 Task: Create a due date automation trigger when advanced on, on the wednesday of the week a card is due add fields without custom field "Resume" unchecked at 11:00 AM.
Action: Mouse moved to (1171, 363)
Screenshot: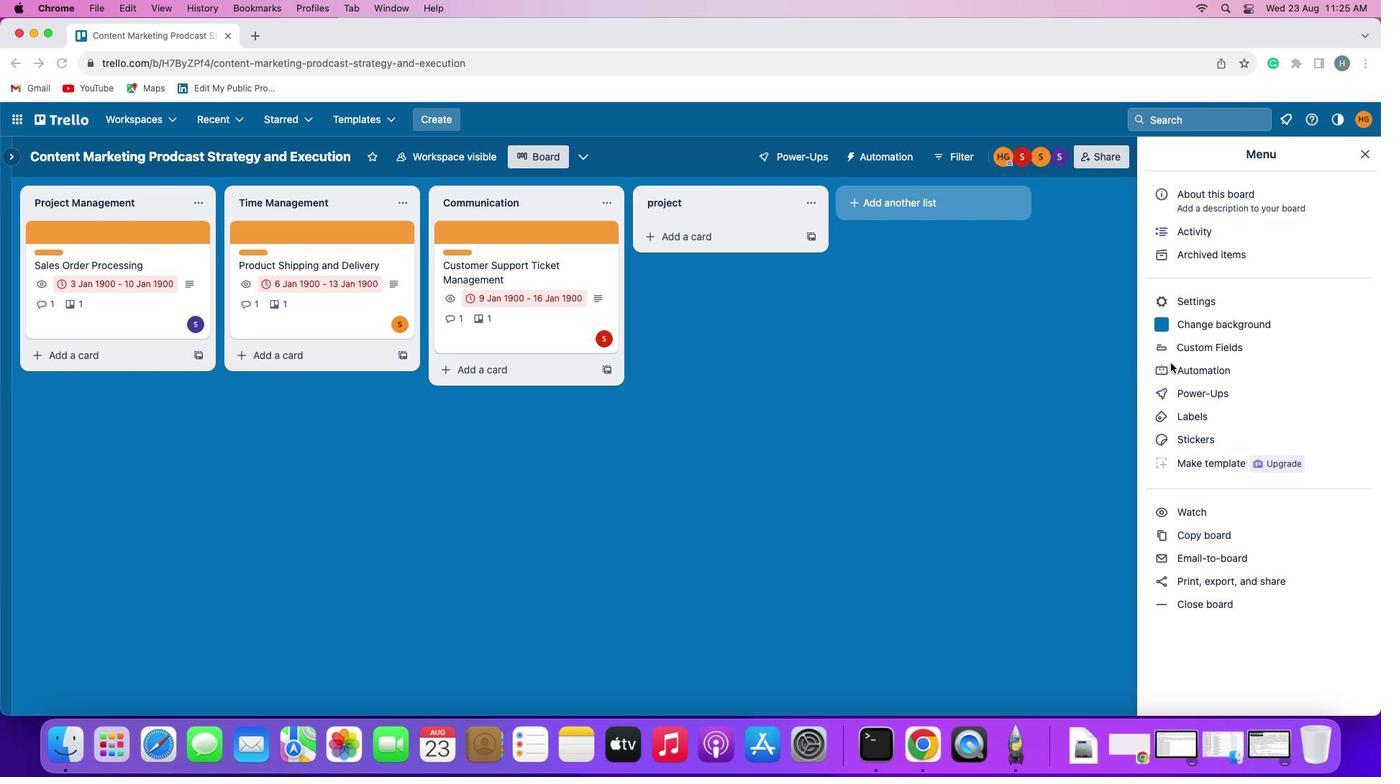 
Action: Mouse pressed left at (1171, 363)
Screenshot: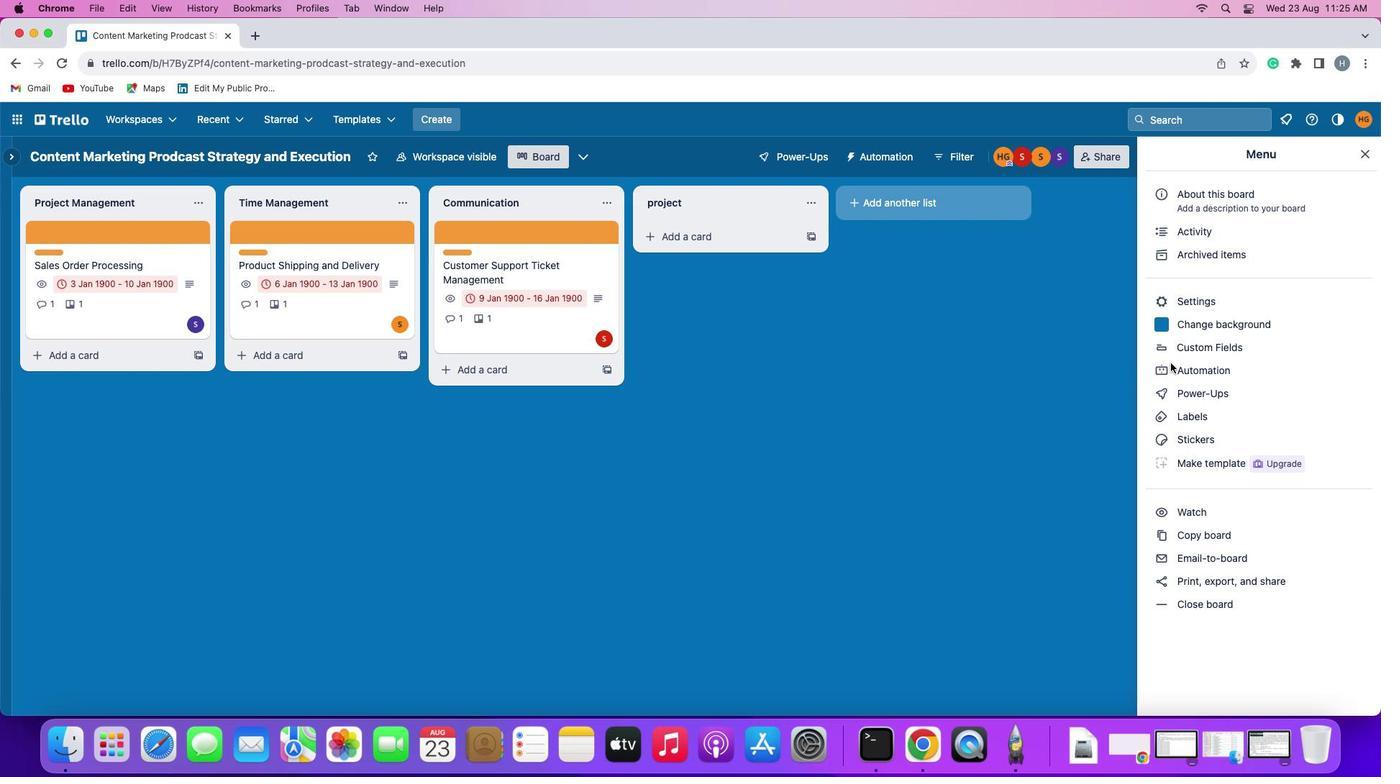 
Action: Mouse pressed left at (1171, 363)
Screenshot: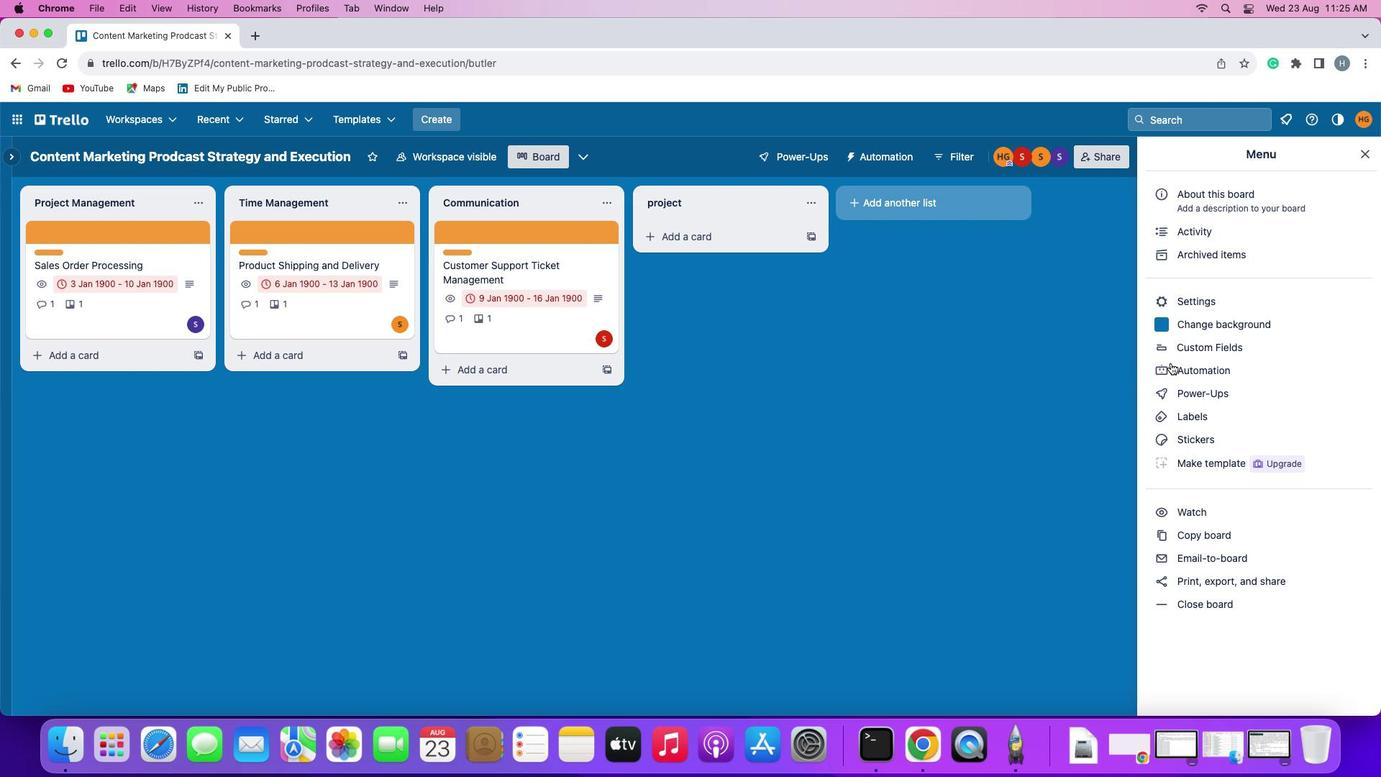 
Action: Mouse moved to (102, 341)
Screenshot: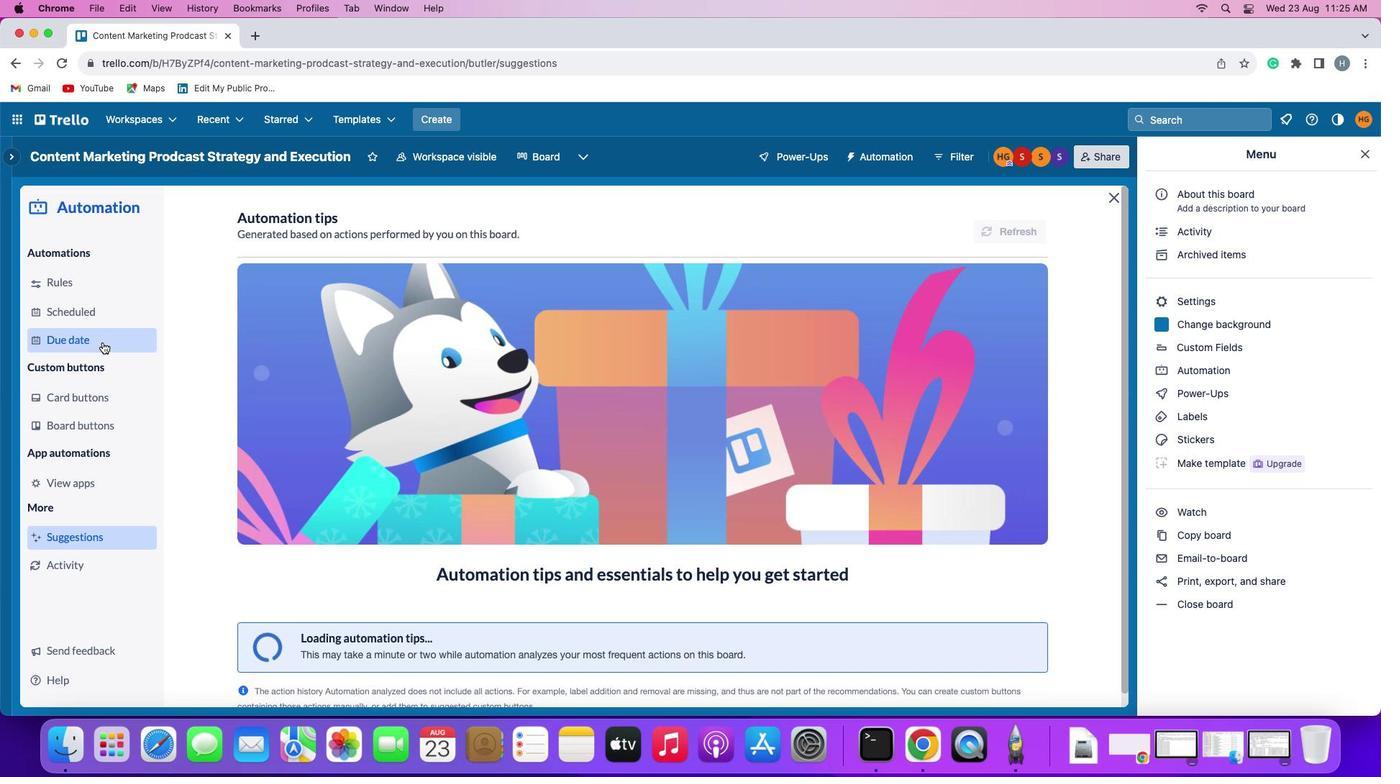 
Action: Mouse pressed left at (102, 341)
Screenshot: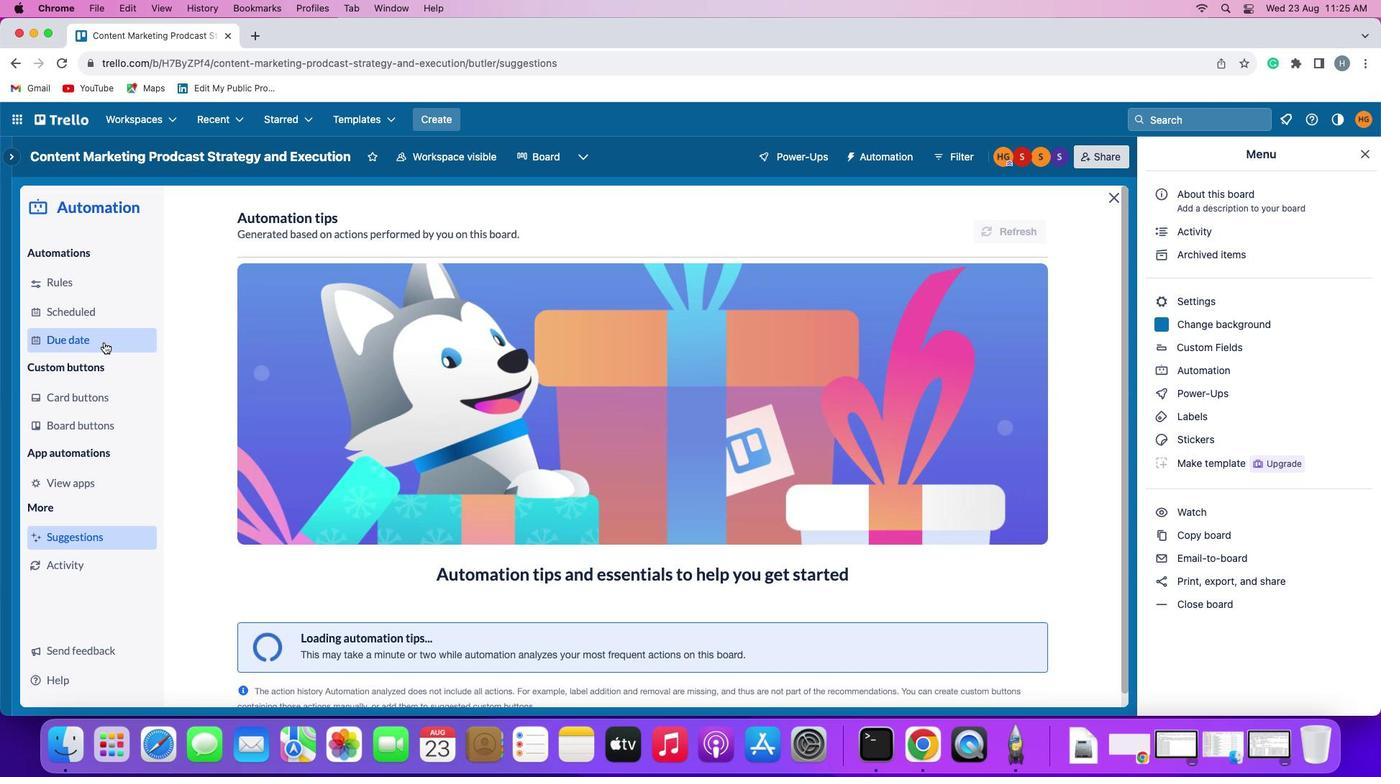 
Action: Mouse moved to (969, 220)
Screenshot: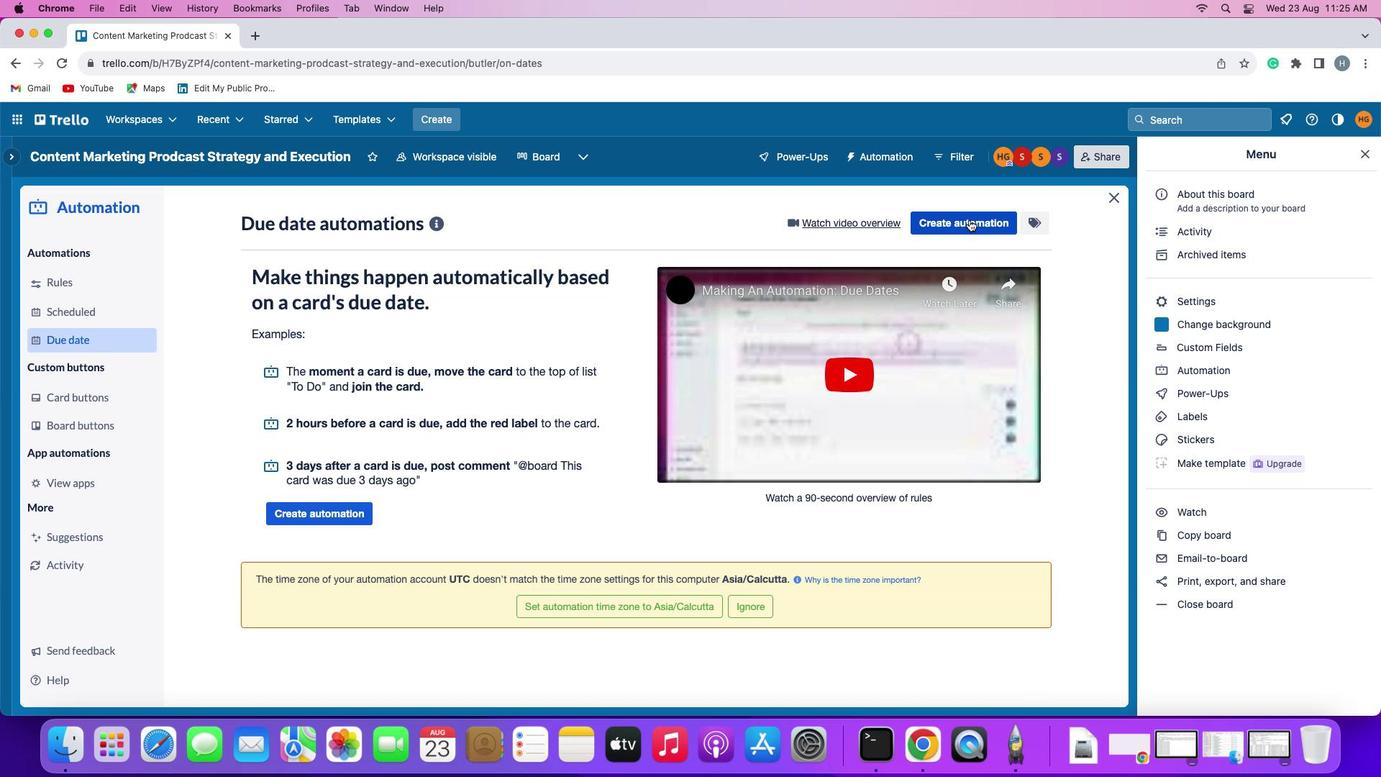 
Action: Mouse pressed left at (969, 220)
Screenshot: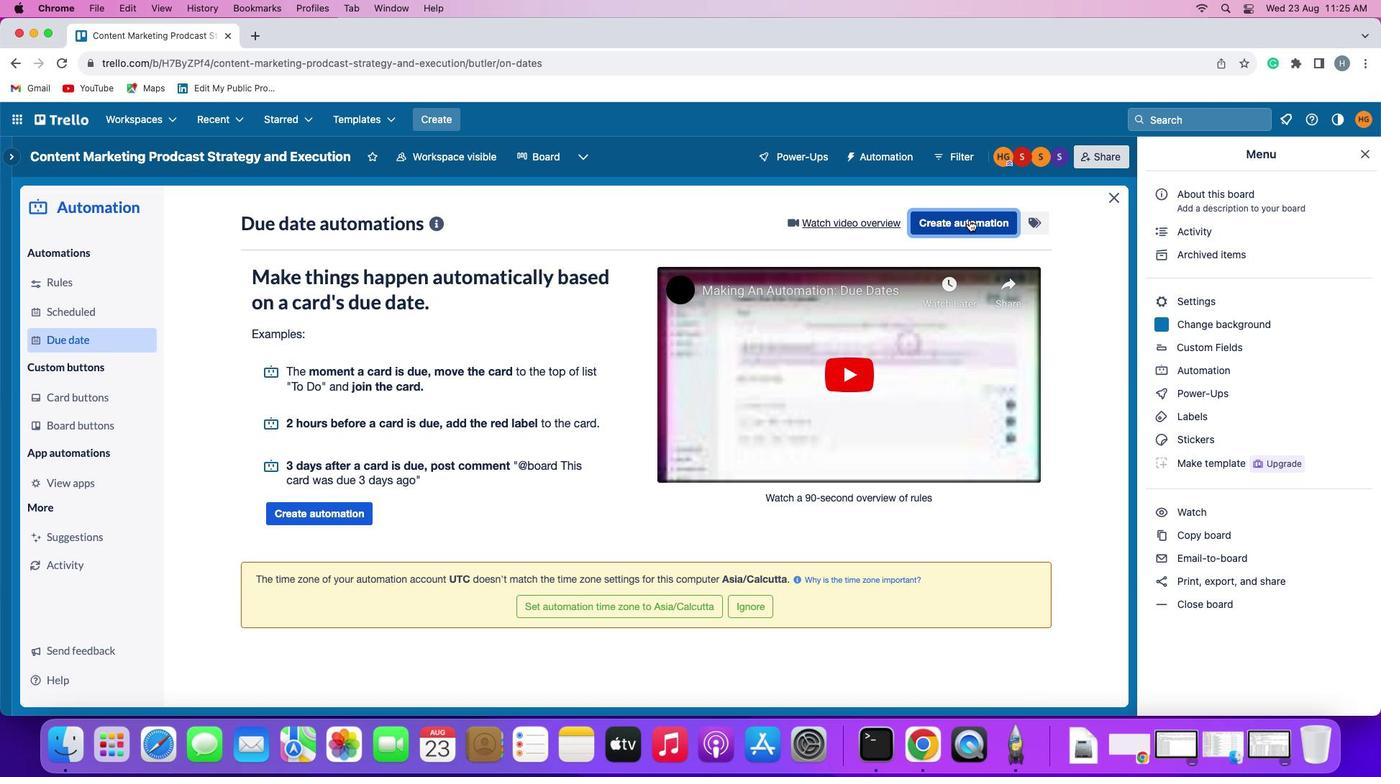 
Action: Mouse moved to (306, 357)
Screenshot: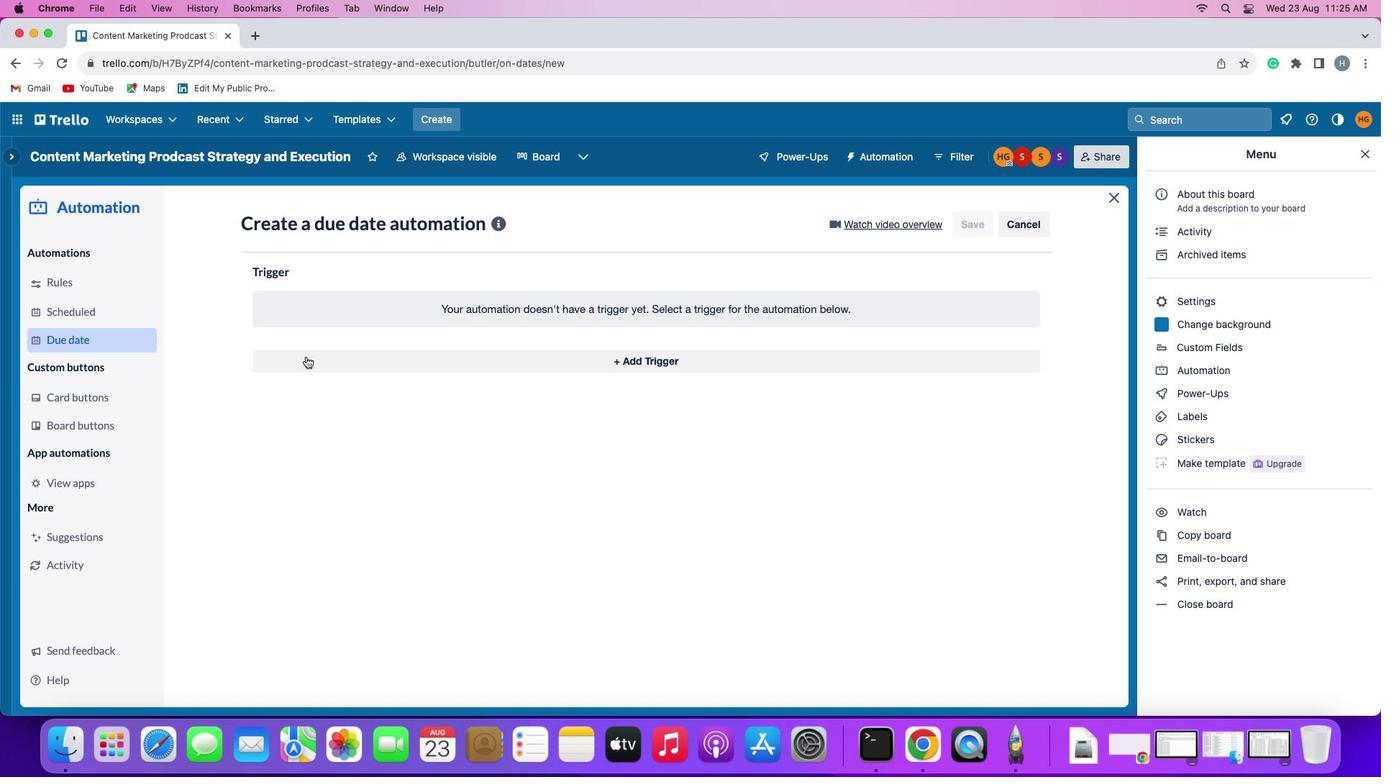 
Action: Mouse pressed left at (306, 357)
Screenshot: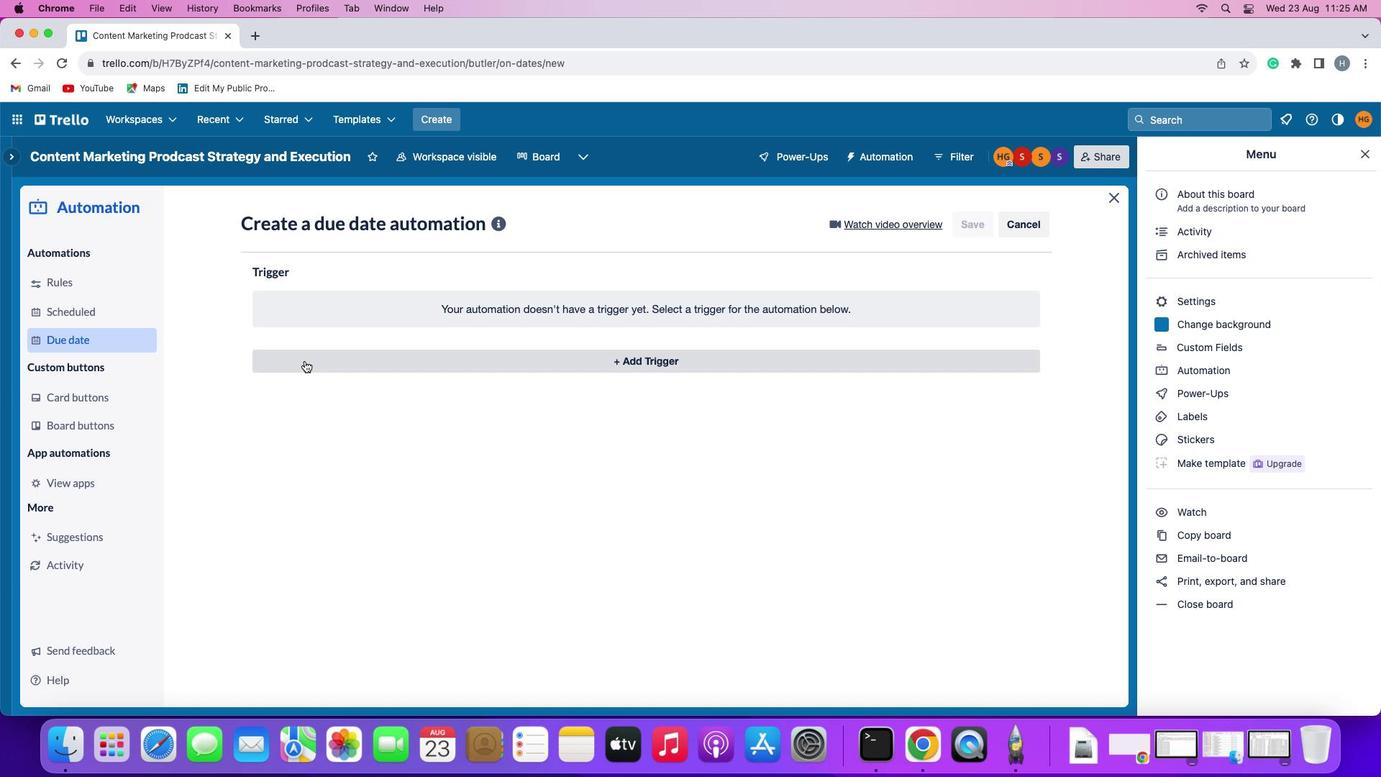 
Action: Mouse moved to (310, 617)
Screenshot: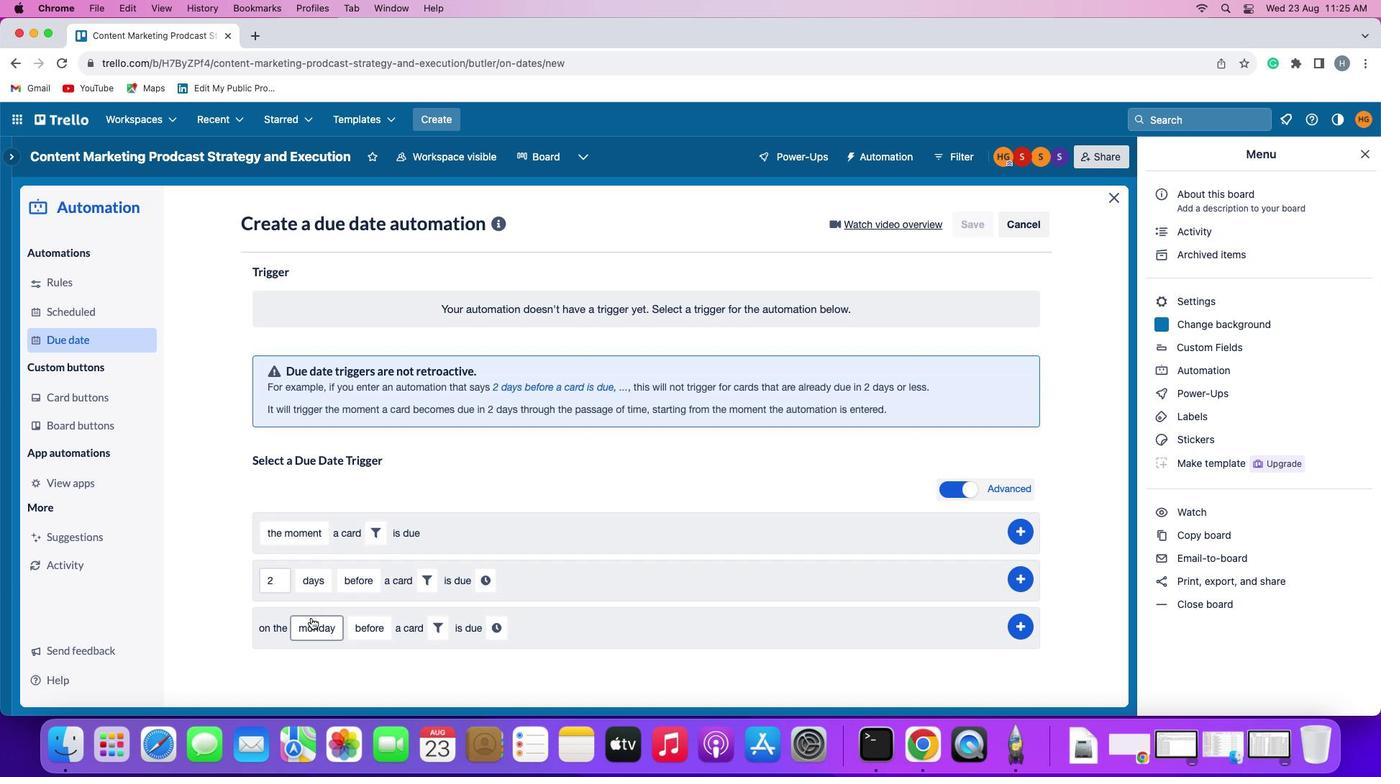
Action: Mouse pressed left at (310, 617)
Screenshot: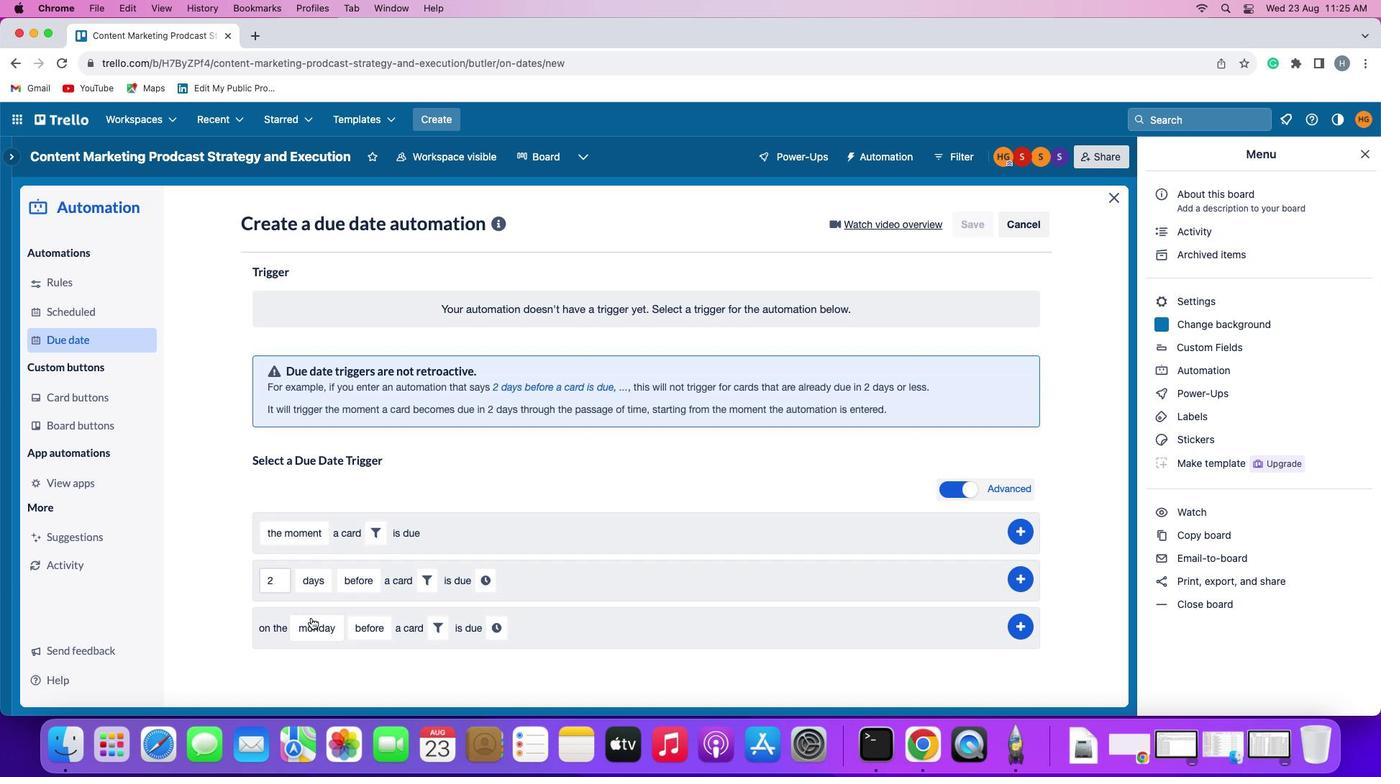 
Action: Mouse moved to (336, 487)
Screenshot: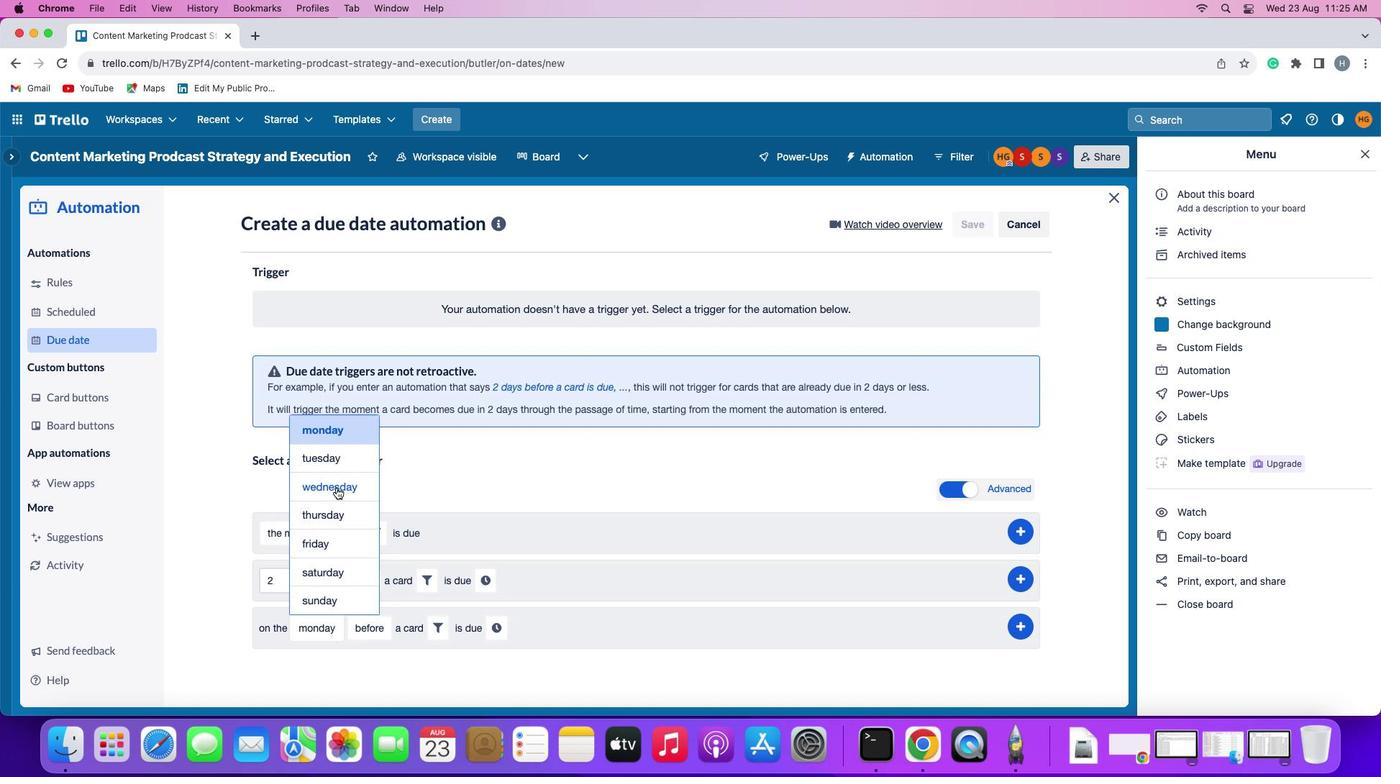 
Action: Mouse pressed left at (336, 487)
Screenshot: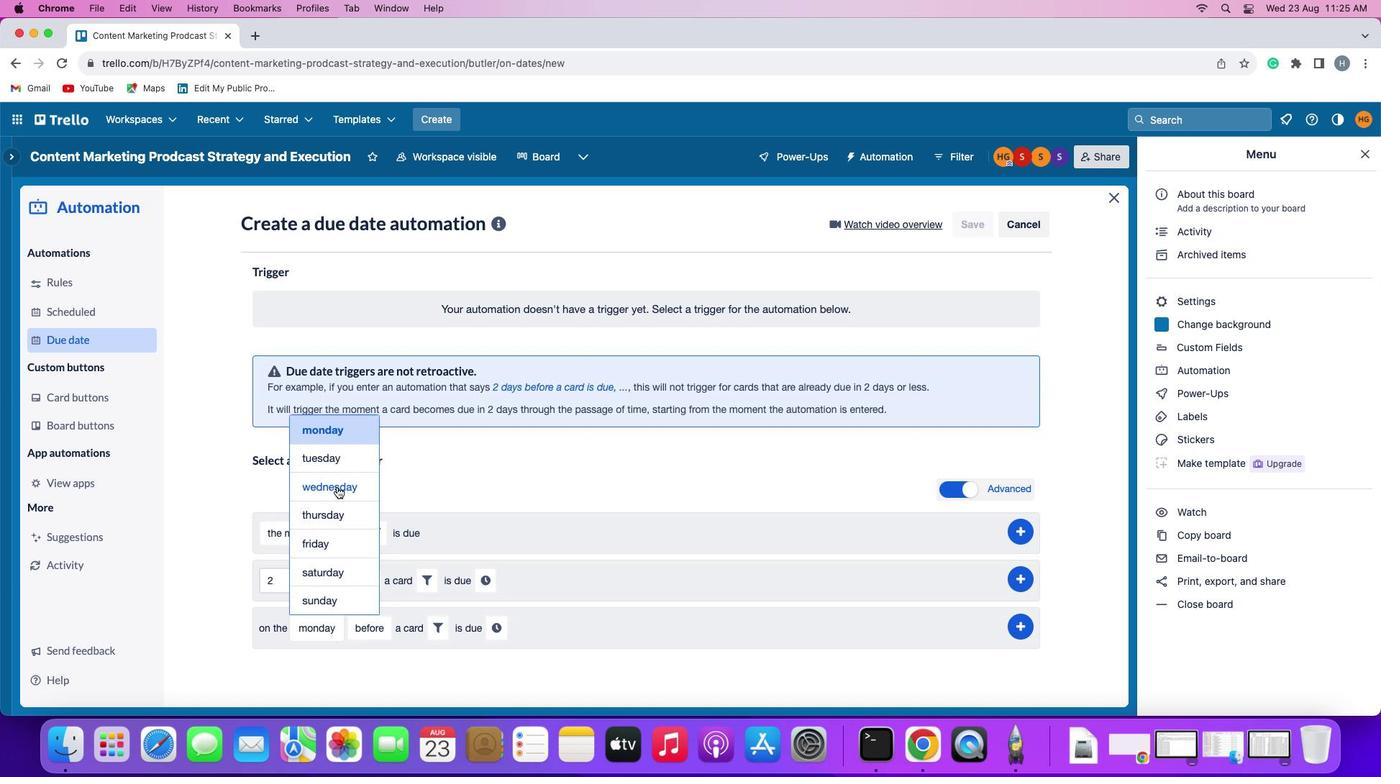 
Action: Mouse moved to (387, 625)
Screenshot: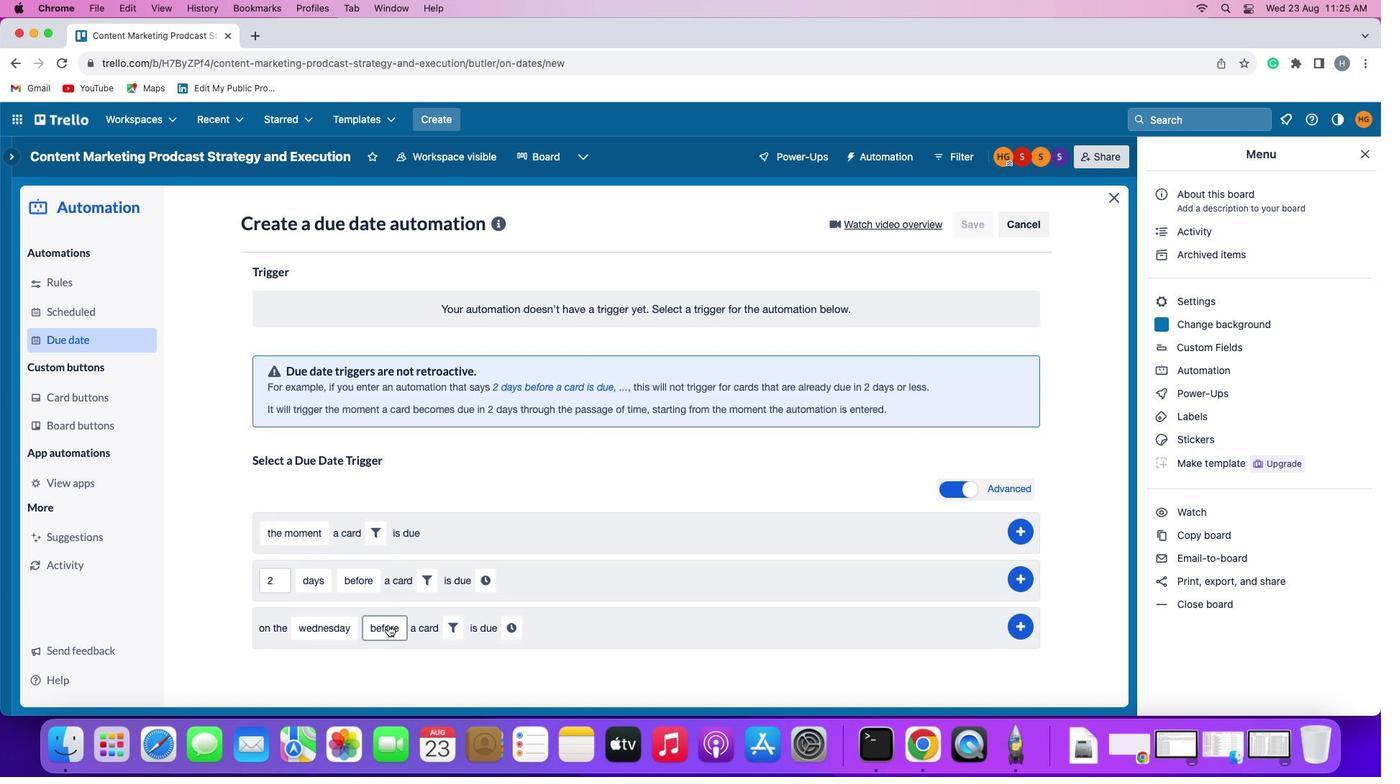 
Action: Mouse pressed left at (387, 625)
Screenshot: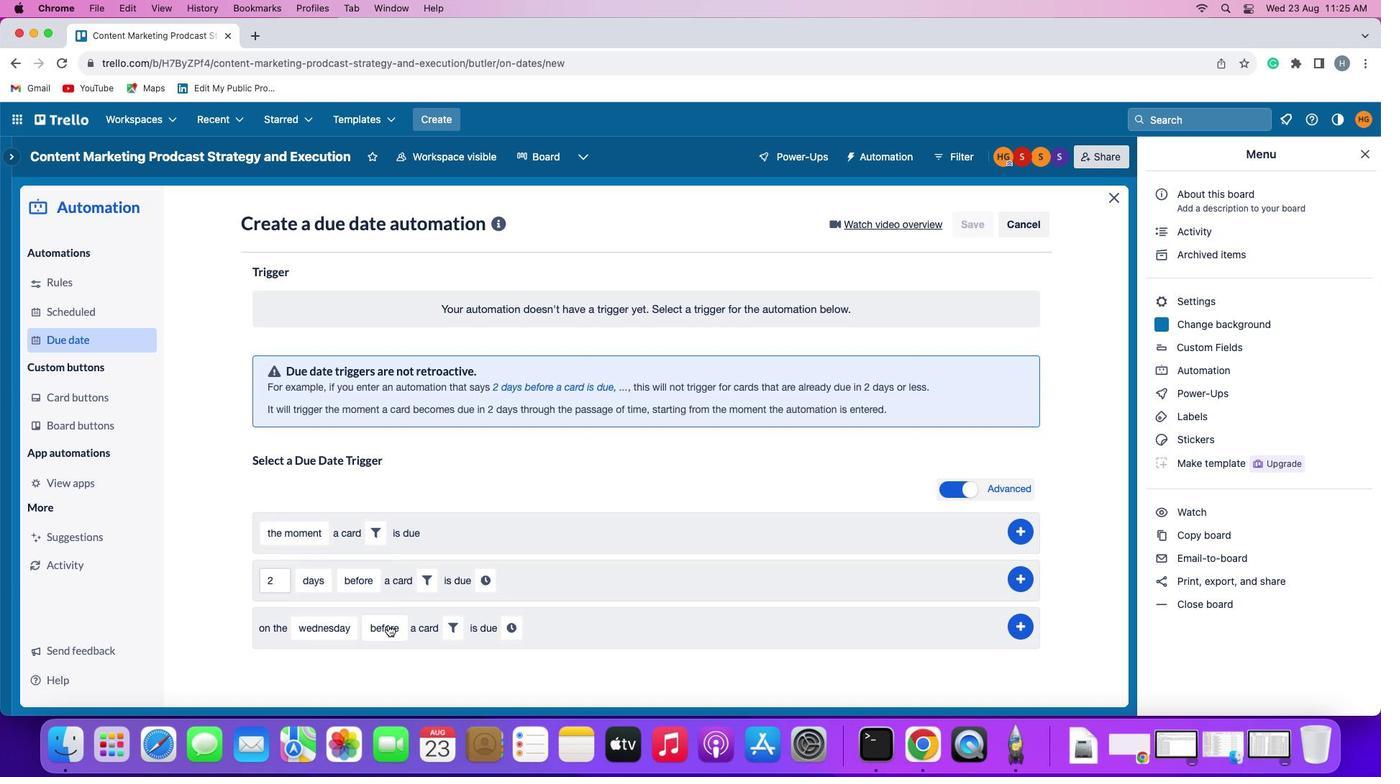 
Action: Mouse moved to (405, 570)
Screenshot: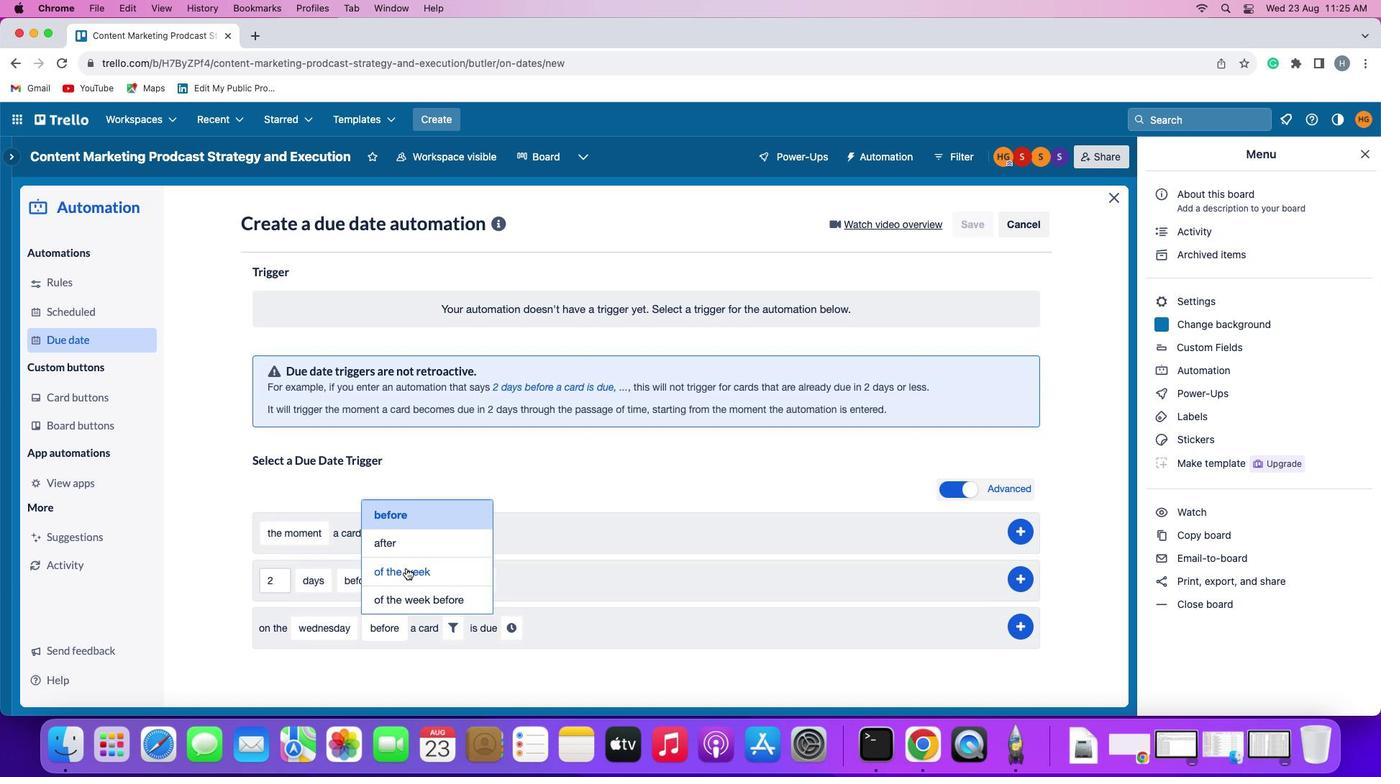 
Action: Mouse pressed left at (405, 570)
Screenshot: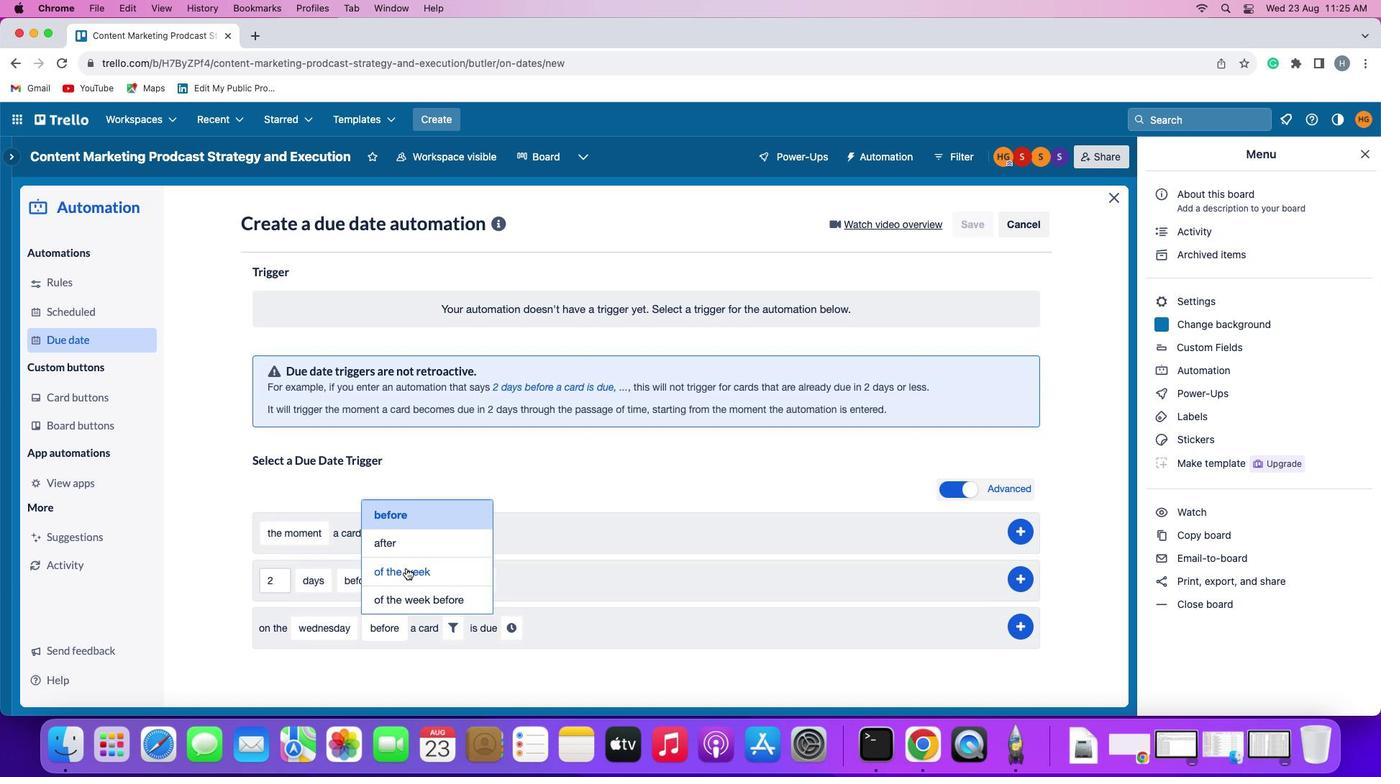 
Action: Mouse moved to (478, 621)
Screenshot: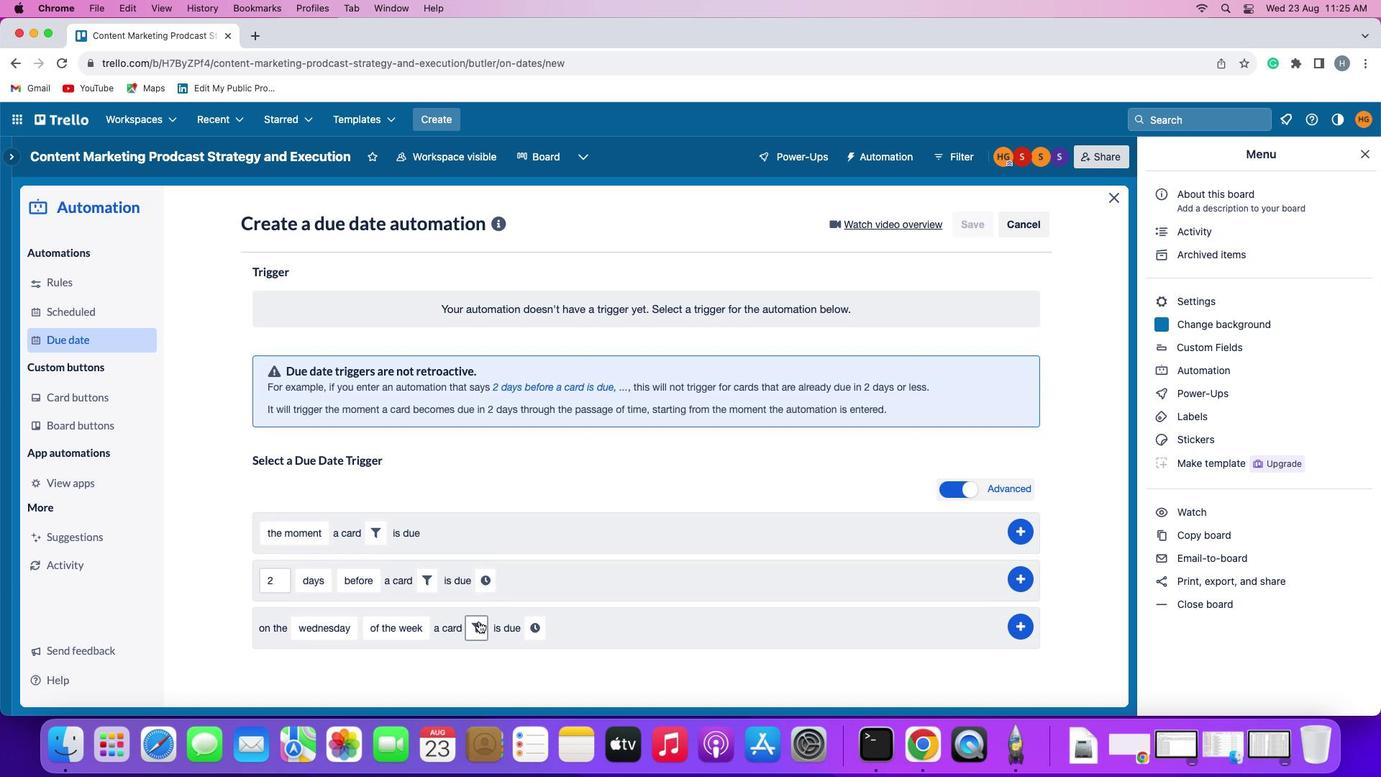 
Action: Mouse pressed left at (478, 621)
Screenshot: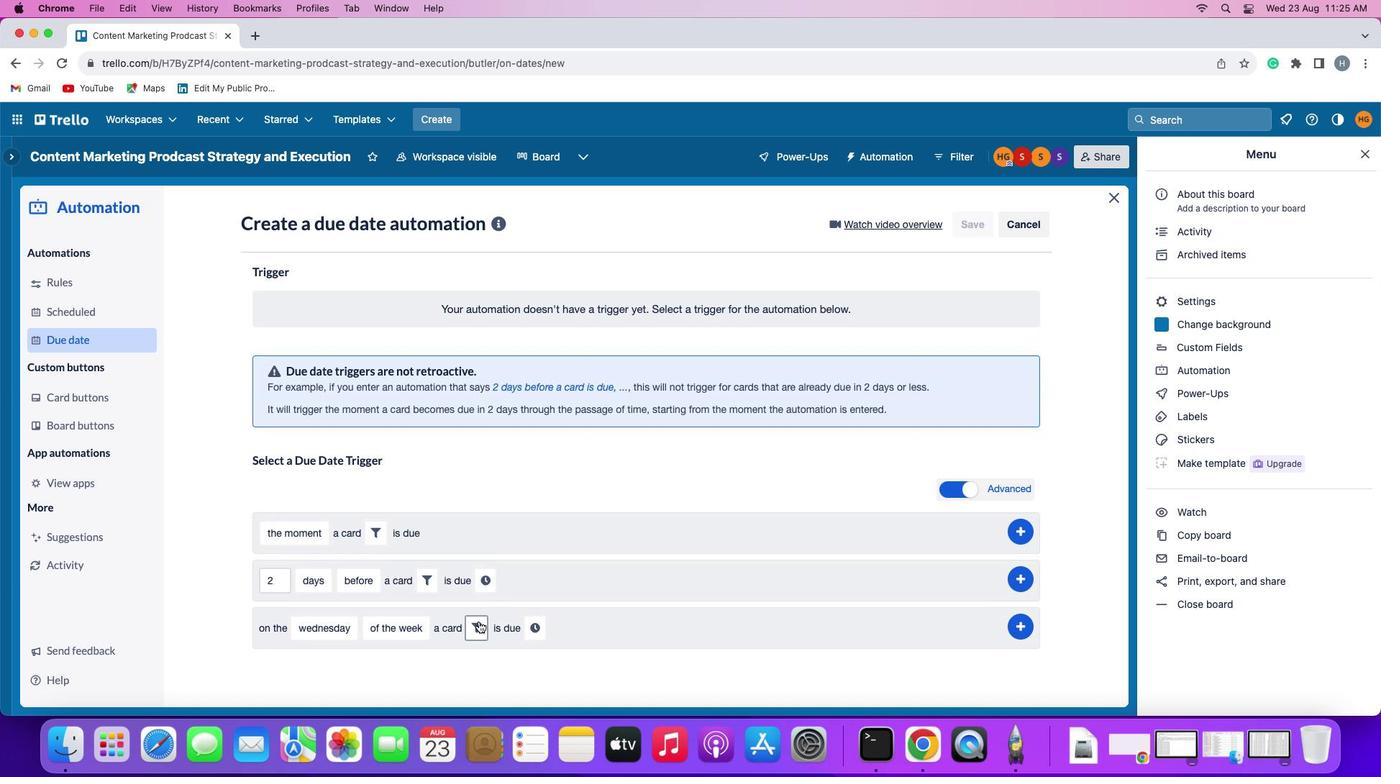 
Action: Mouse moved to (716, 665)
Screenshot: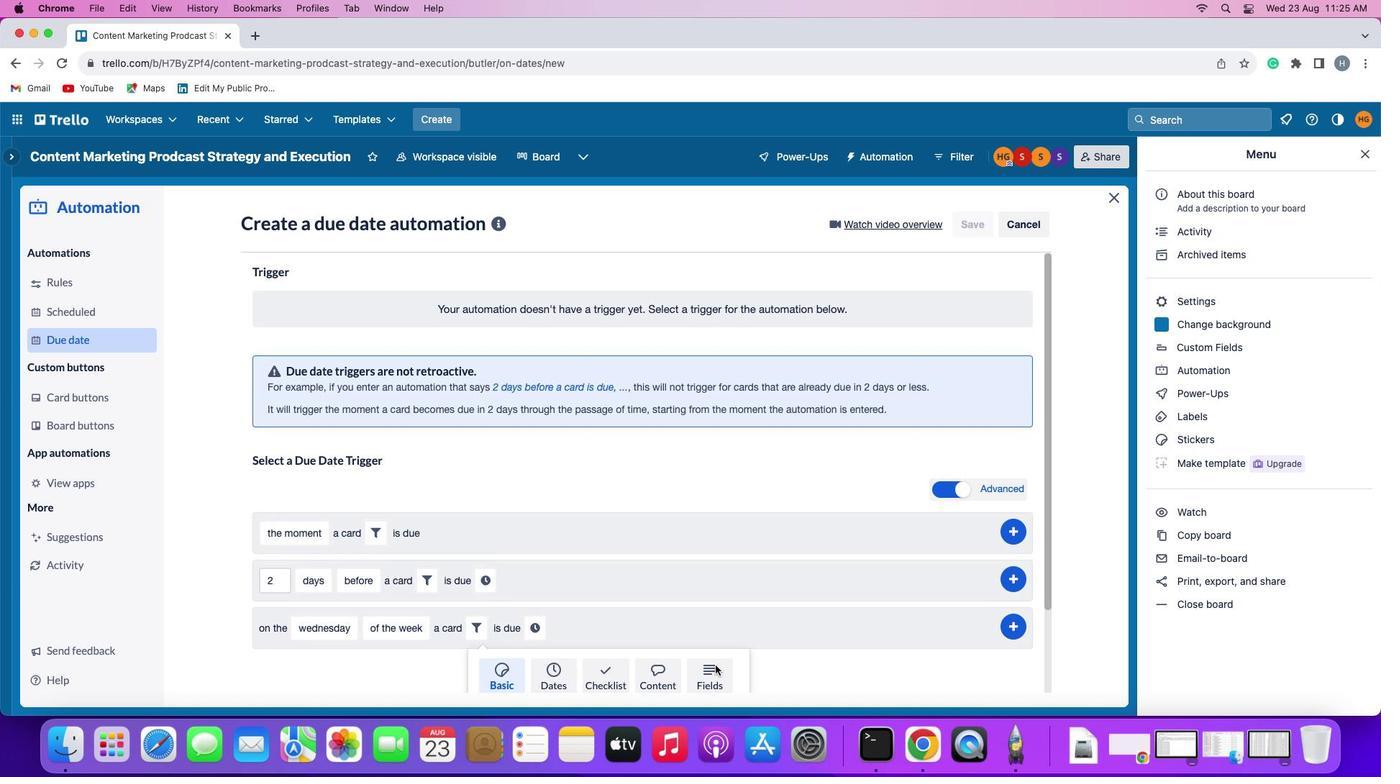 
Action: Mouse pressed left at (716, 665)
Screenshot: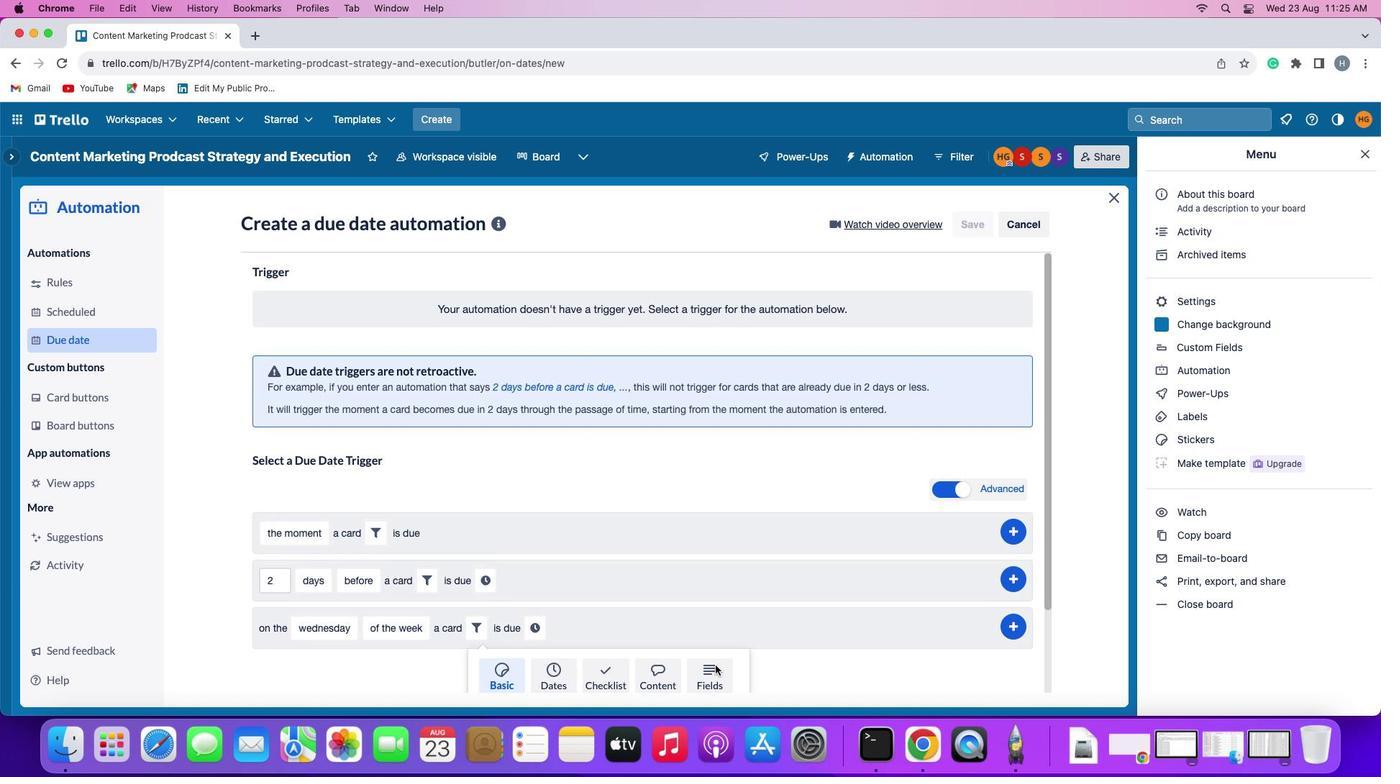 
Action: Mouse moved to (423, 654)
Screenshot: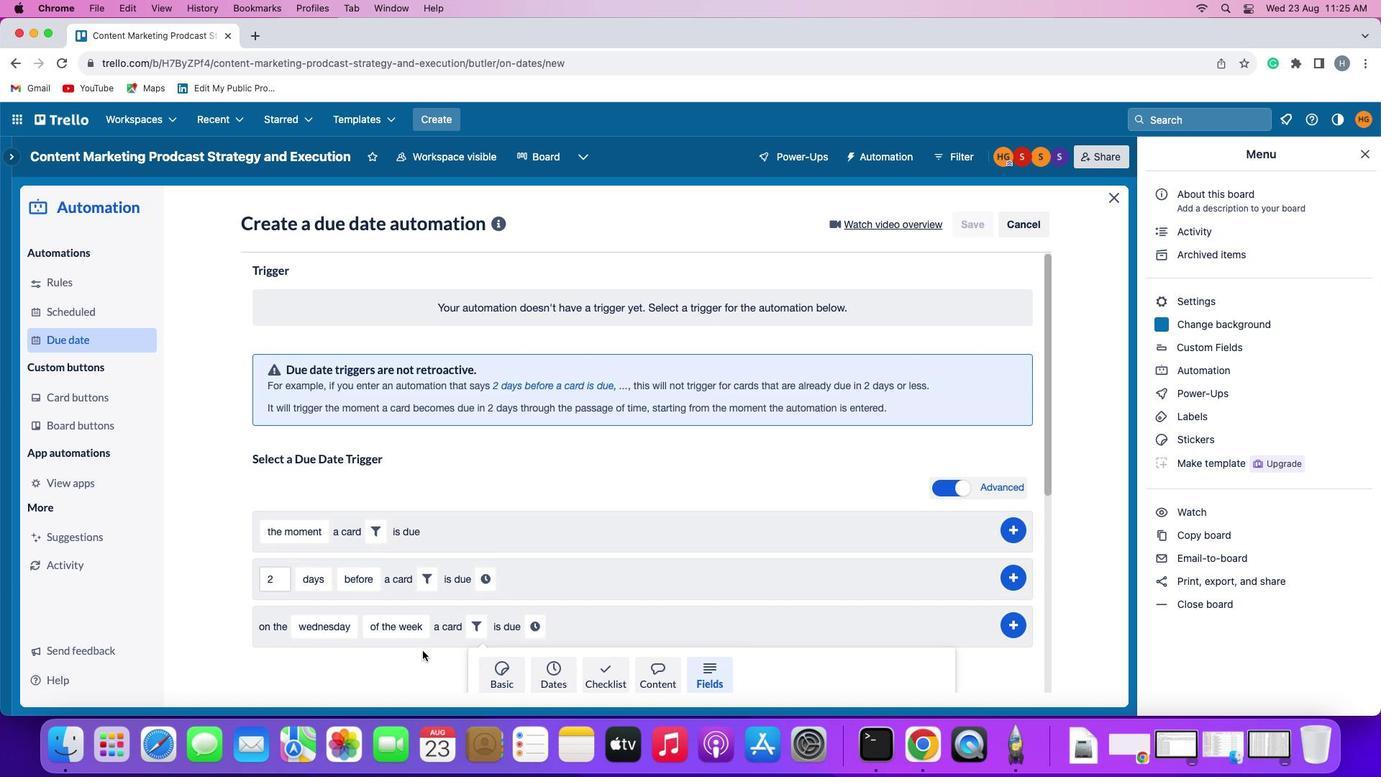 
Action: Mouse scrolled (423, 654) with delta (0, 0)
Screenshot: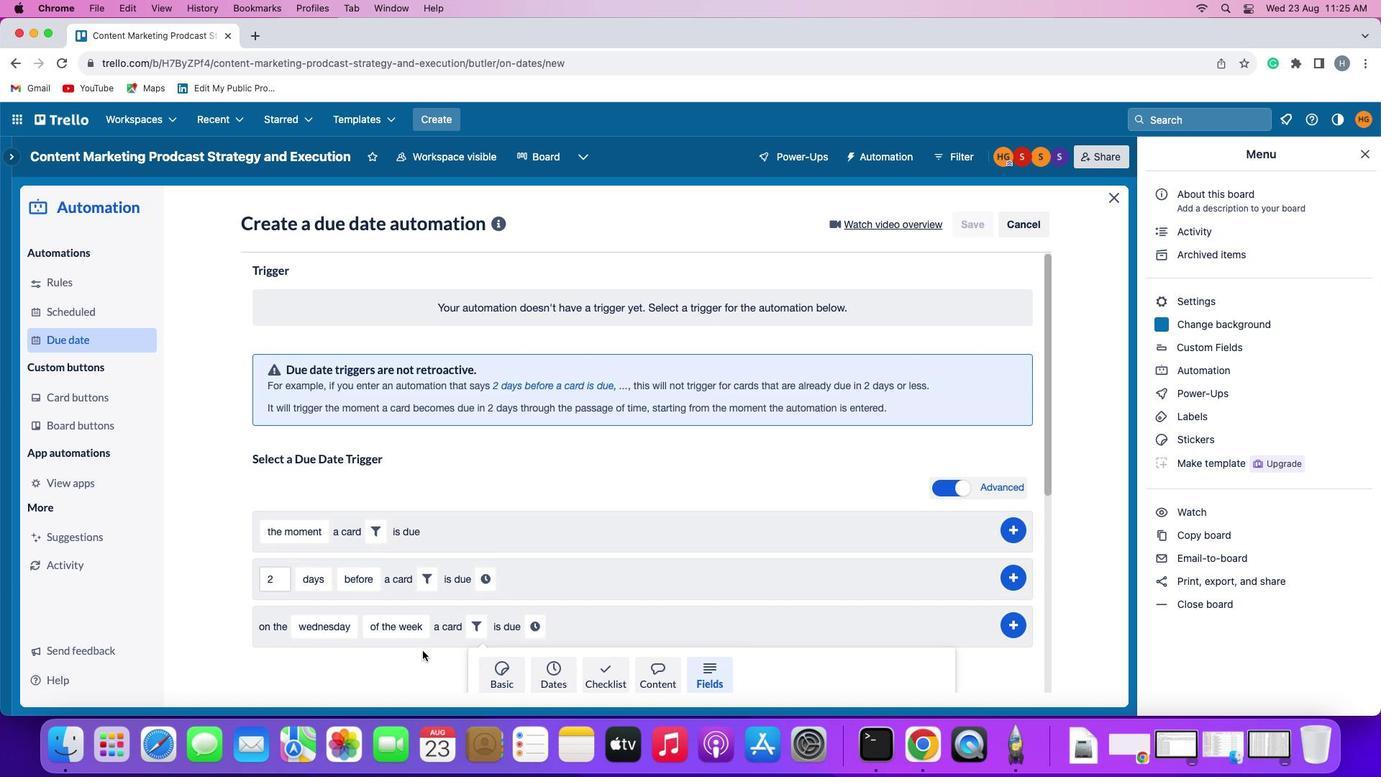 
Action: Mouse scrolled (423, 654) with delta (0, 0)
Screenshot: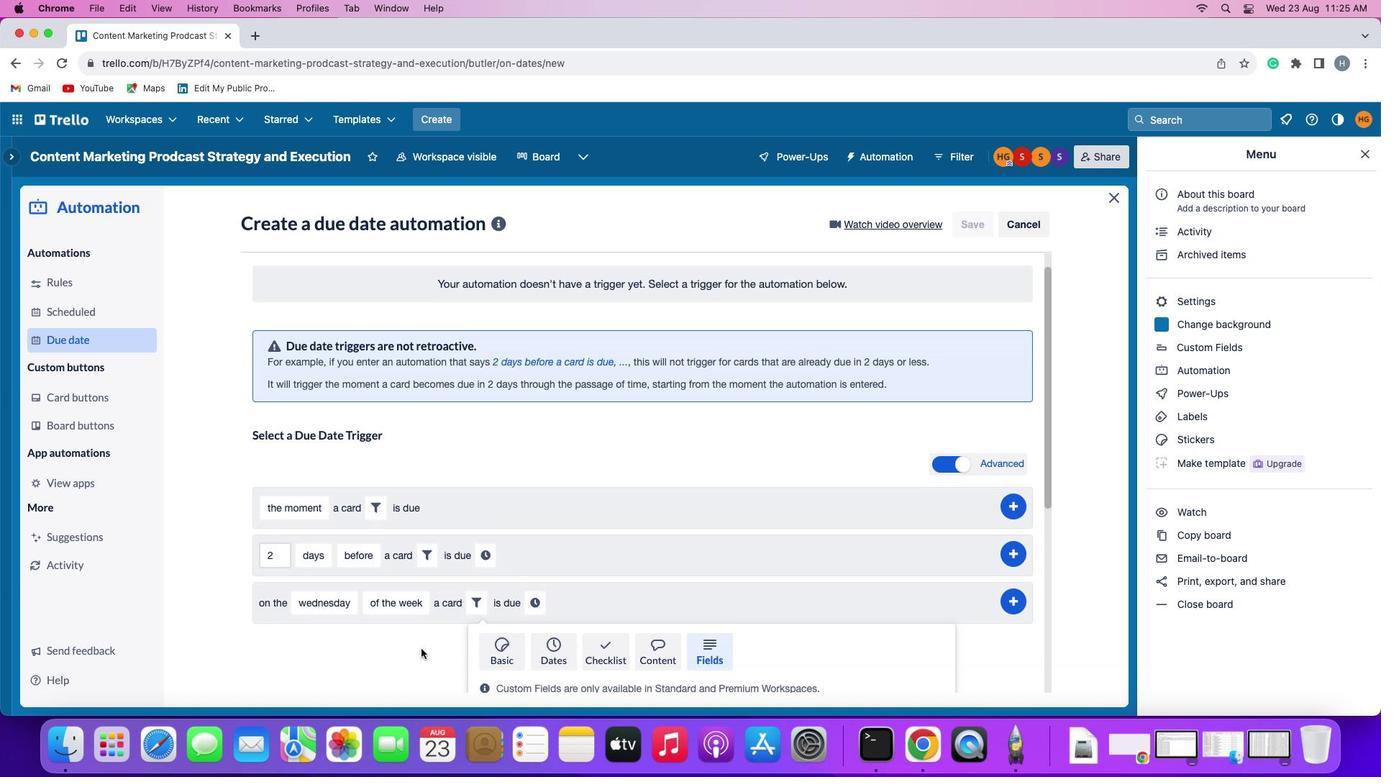 
Action: Mouse moved to (423, 653)
Screenshot: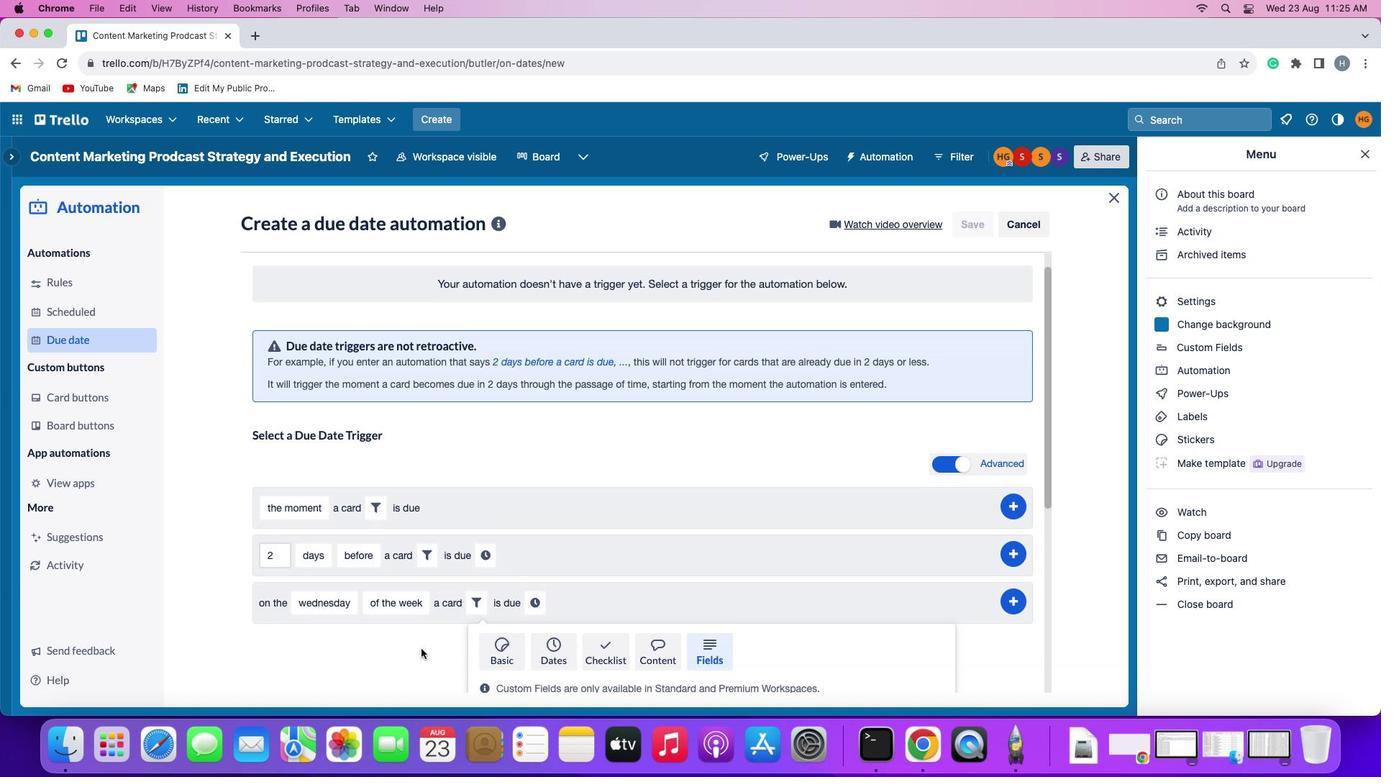 
Action: Mouse scrolled (423, 653) with delta (0, -2)
Screenshot: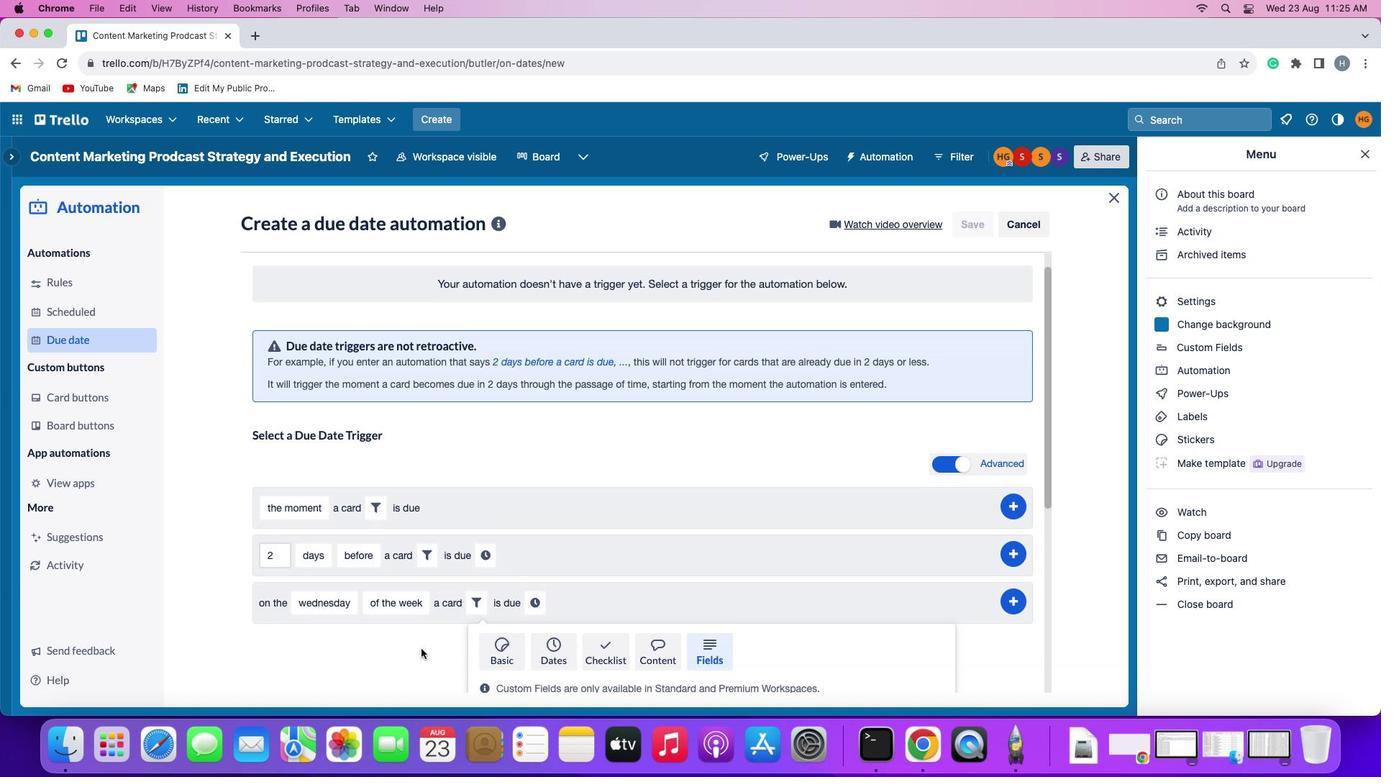 
Action: Mouse moved to (423, 652)
Screenshot: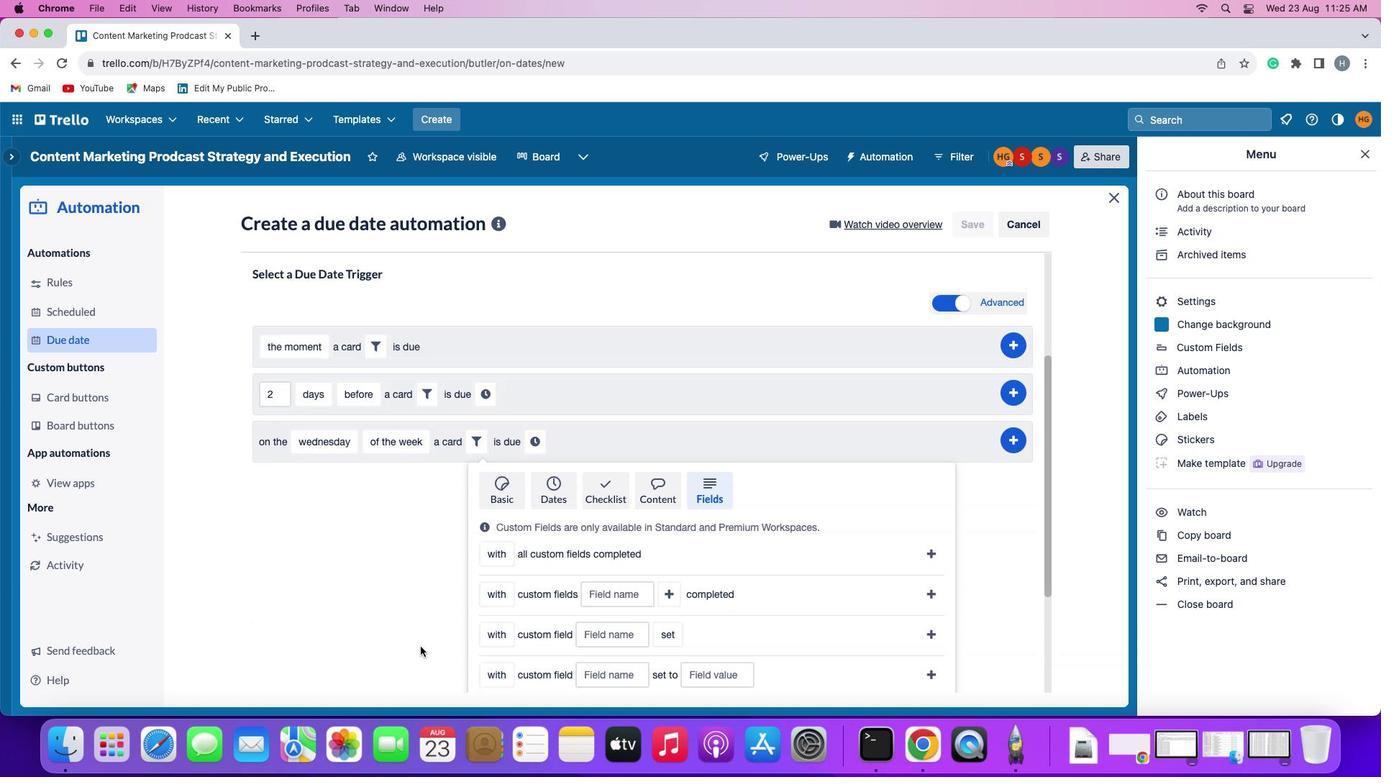 
Action: Mouse scrolled (423, 652) with delta (0, -3)
Screenshot: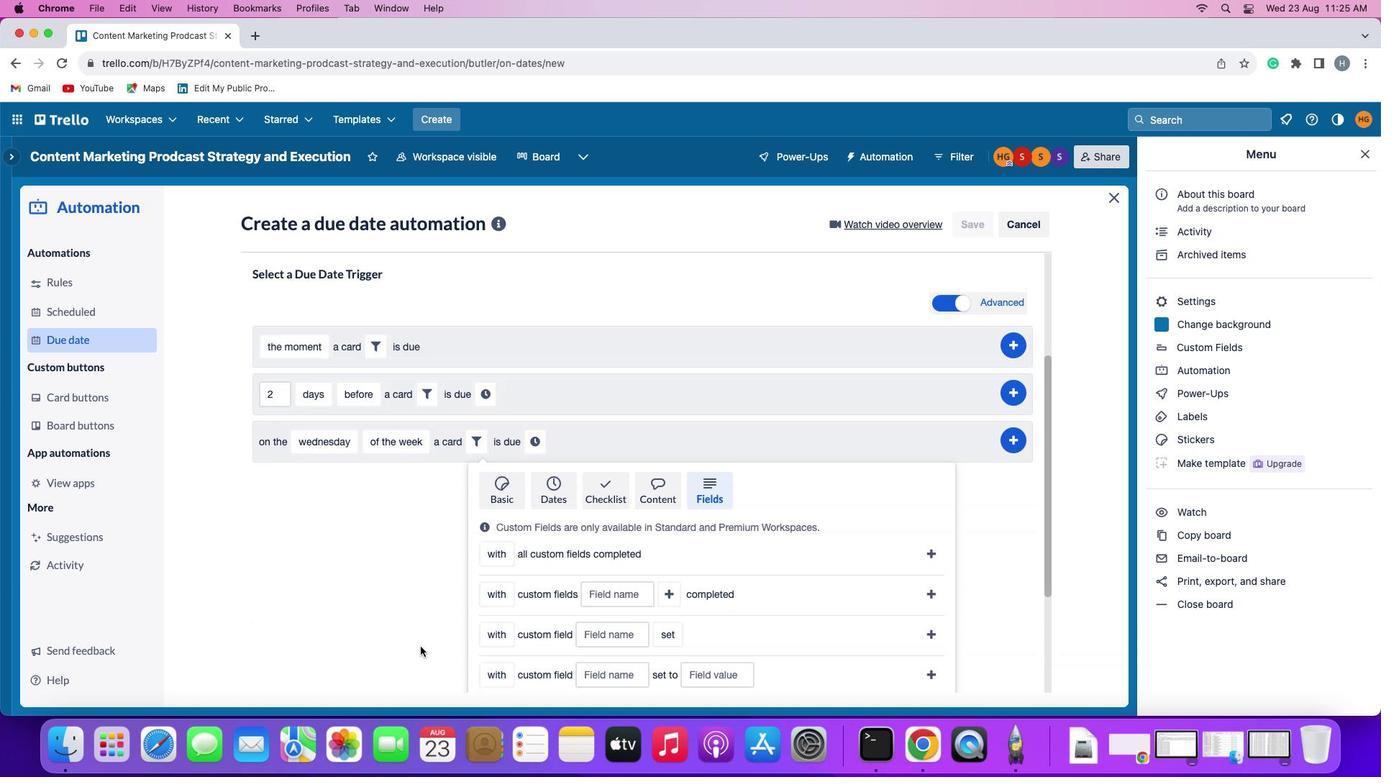 
Action: Mouse moved to (420, 647)
Screenshot: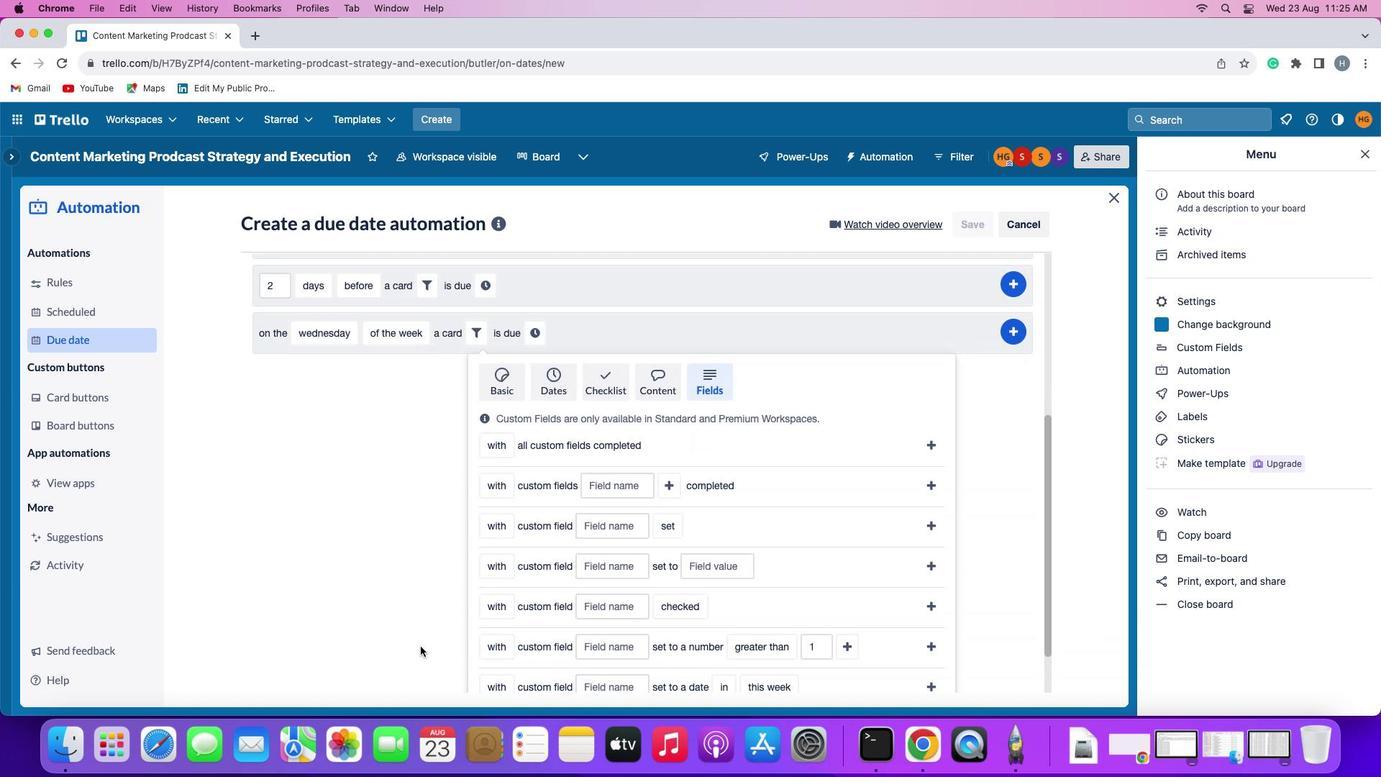
Action: Mouse scrolled (420, 647) with delta (0, 0)
Screenshot: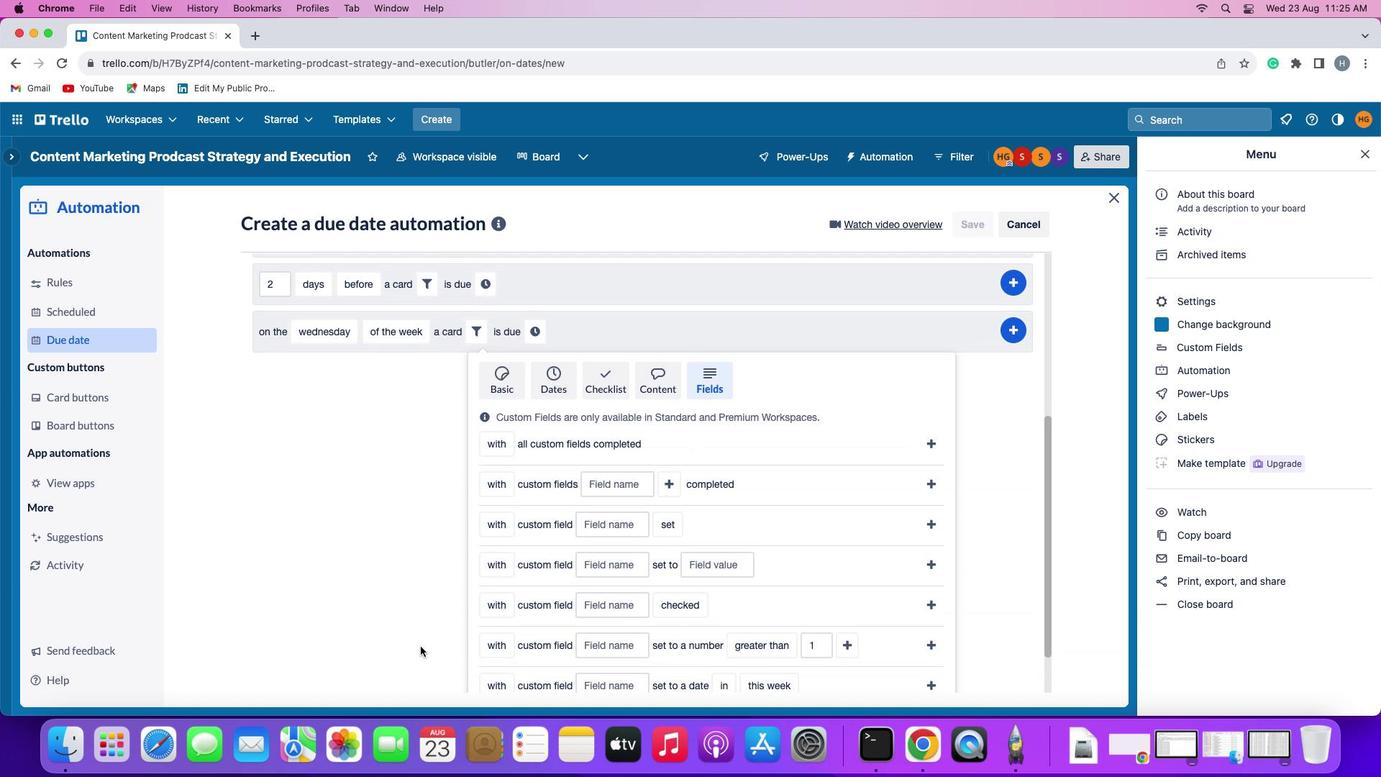 
Action: Mouse scrolled (420, 647) with delta (0, 0)
Screenshot: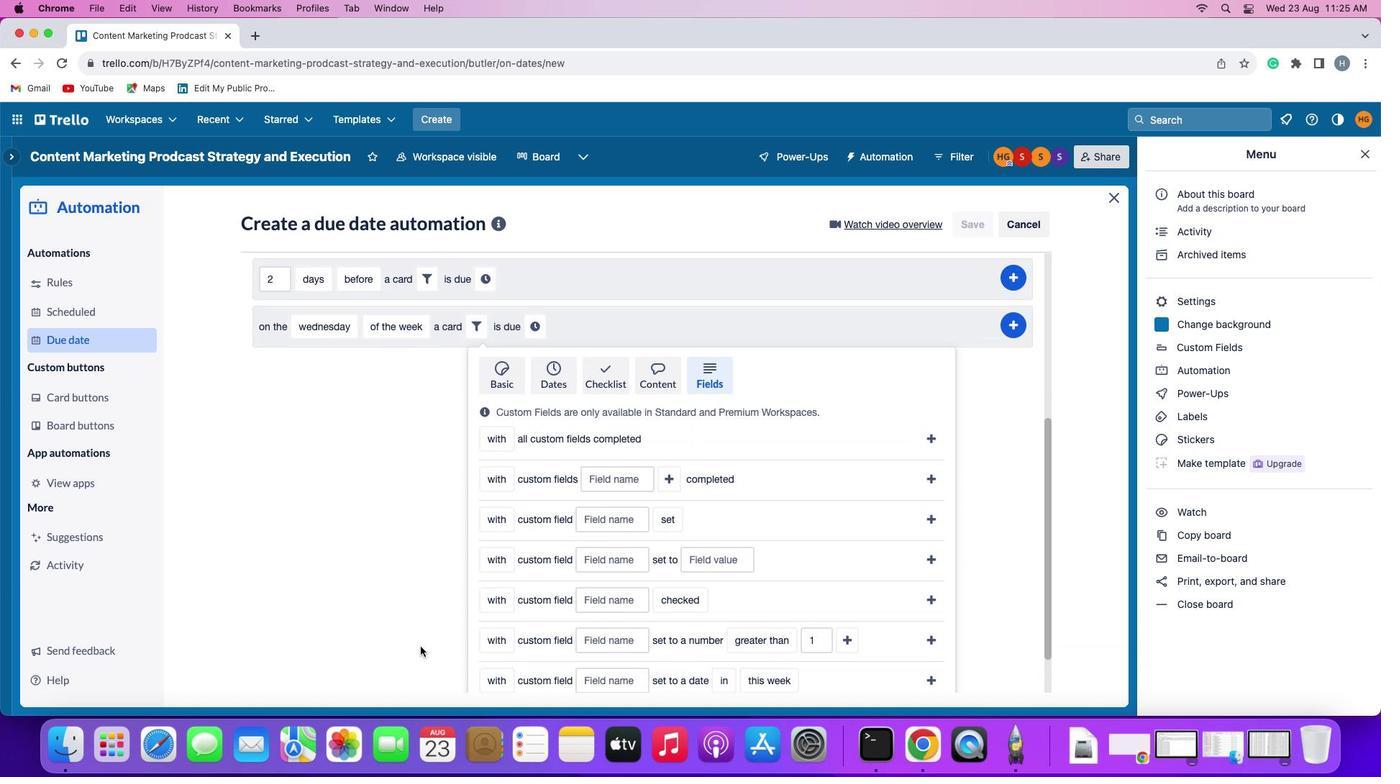 
Action: Mouse scrolled (420, 647) with delta (0, -2)
Screenshot: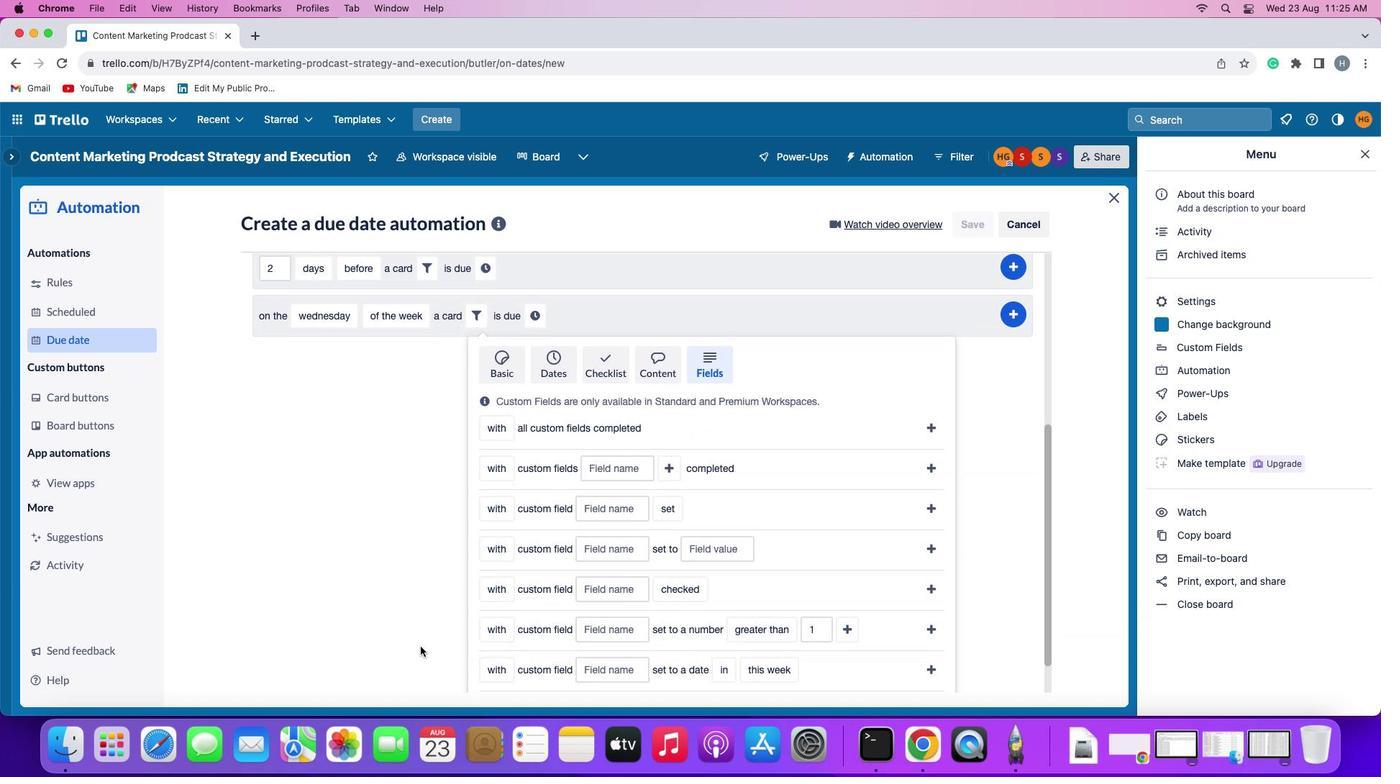 
Action: Mouse moved to (404, 648)
Screenshot: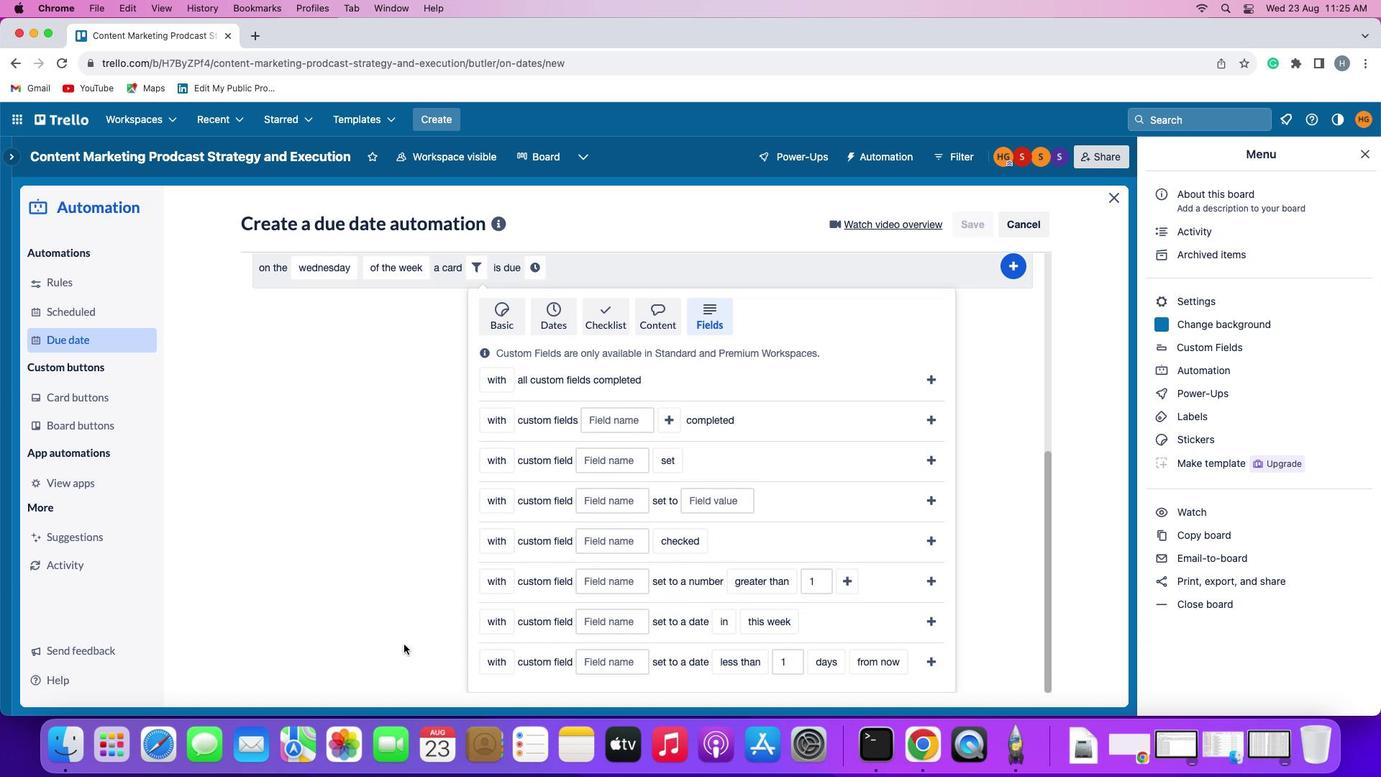 
Action: Mouse scrolled (404, 648) with delta (0, 0)
Screenshot: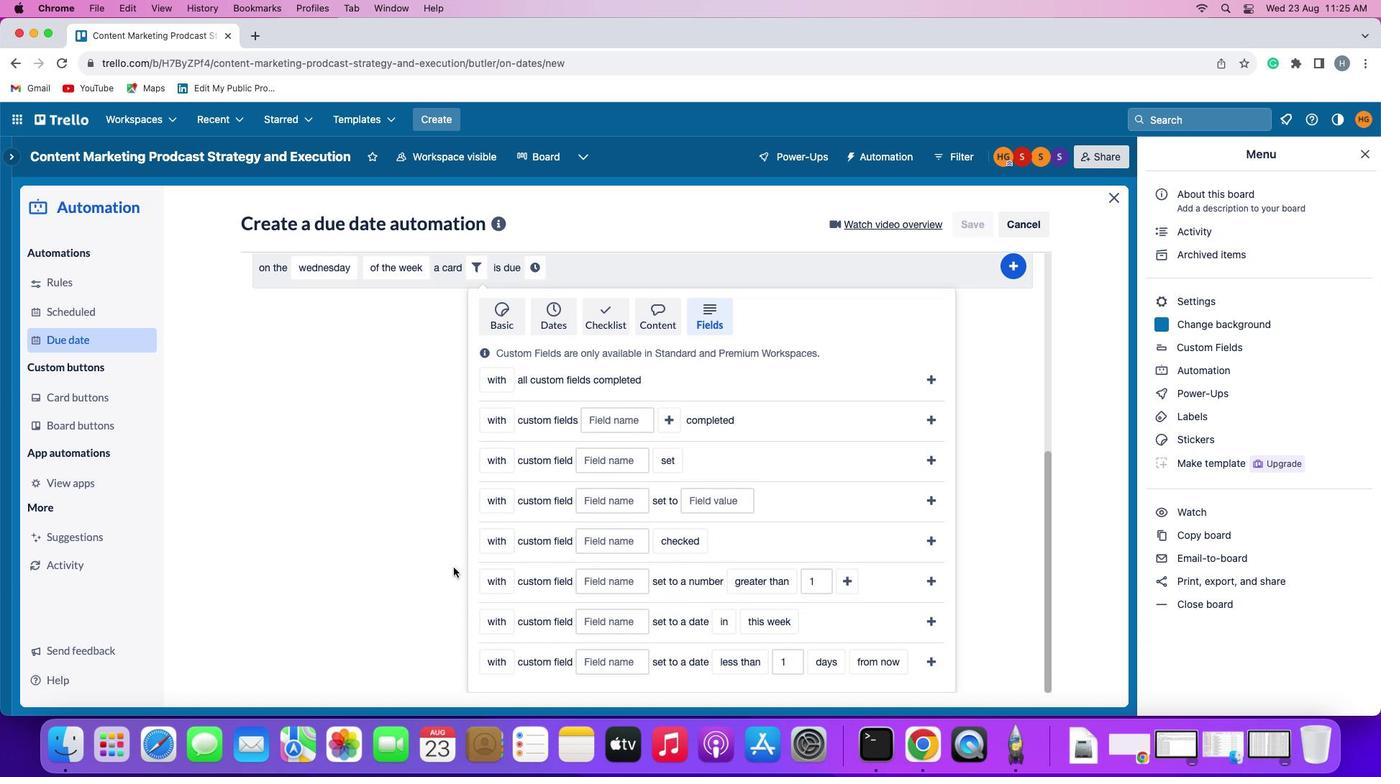 
Action: Mouse moved to (403, 646)
Screenshot: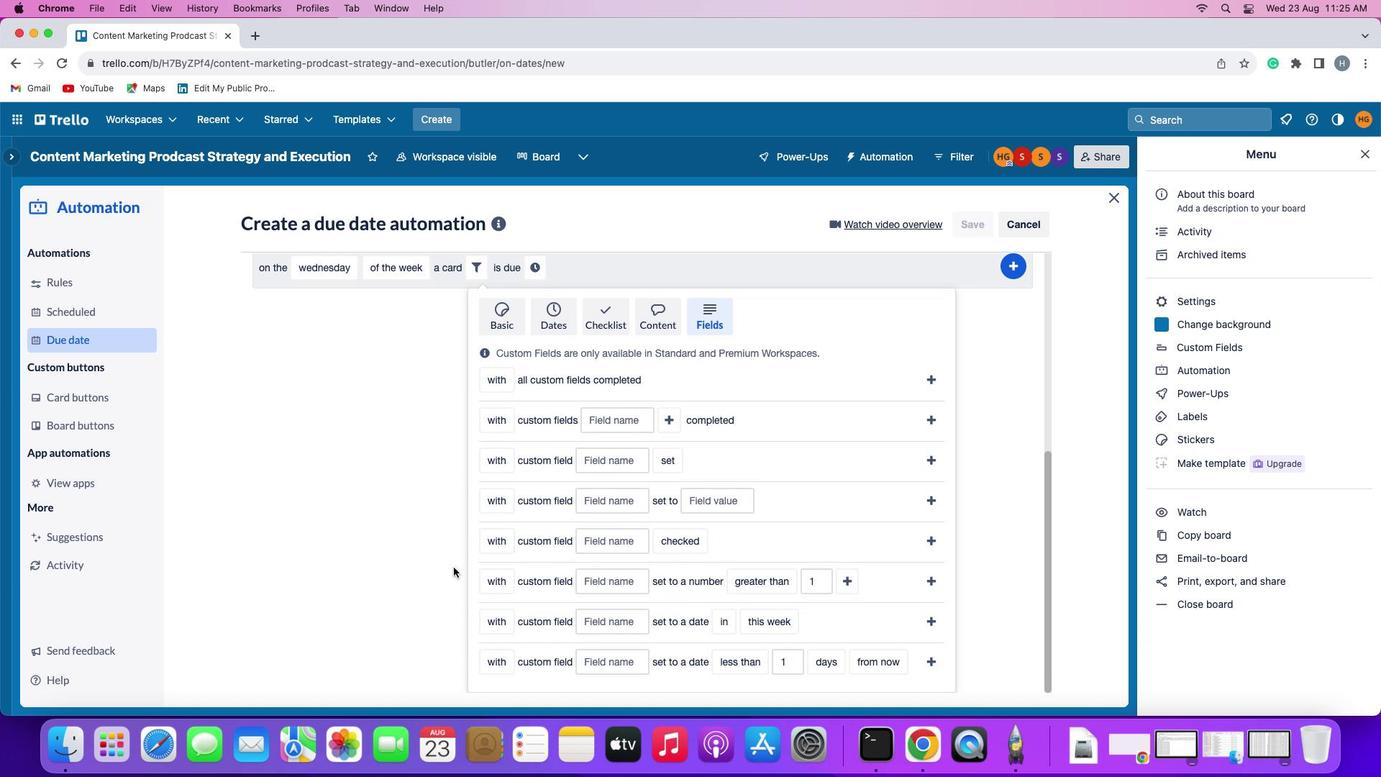 
Action: Mouse scrolled (403, 646) with delta (0, 0)
Screenshot: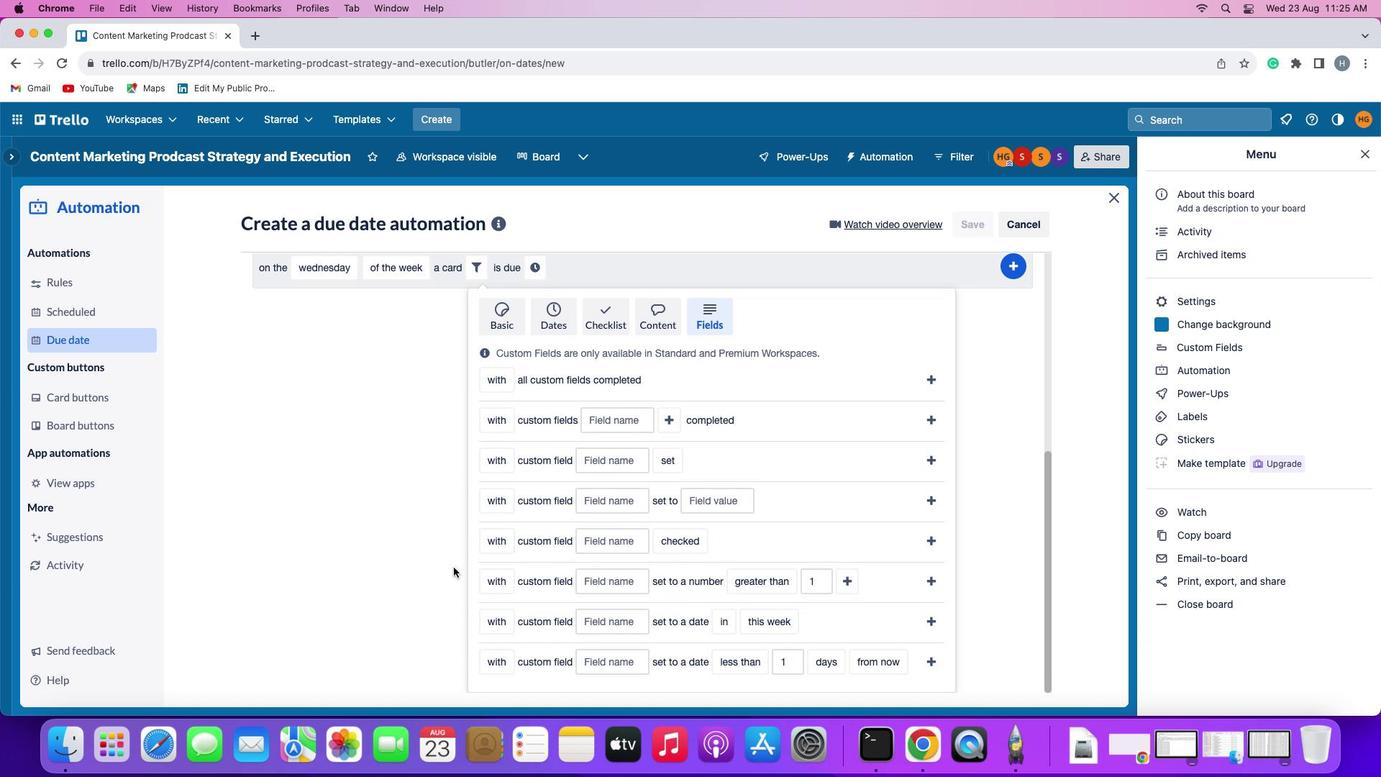
Action: Mouse moved to (403, 631)
Screenshot: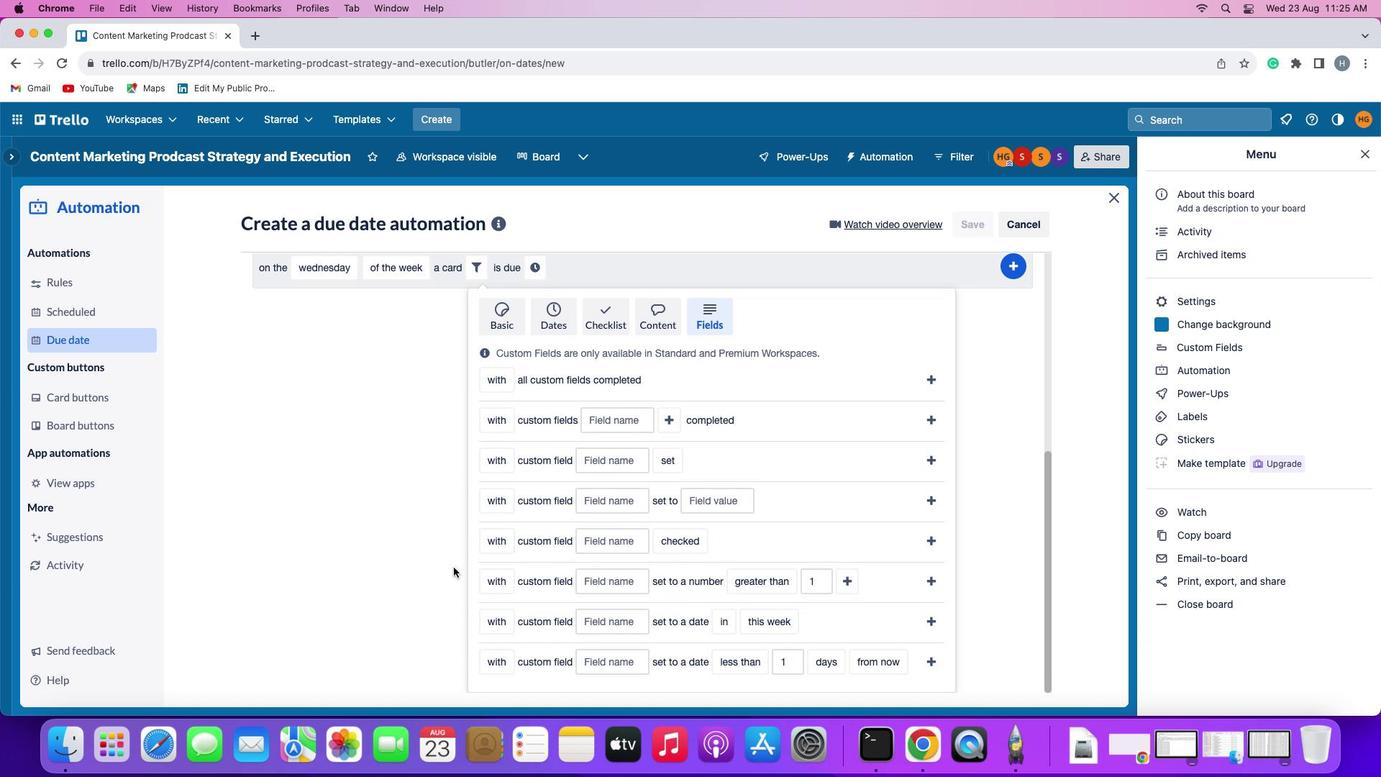 
Action: Mouse scrolled (403, 631) with delta (0, -2)
Screenshot: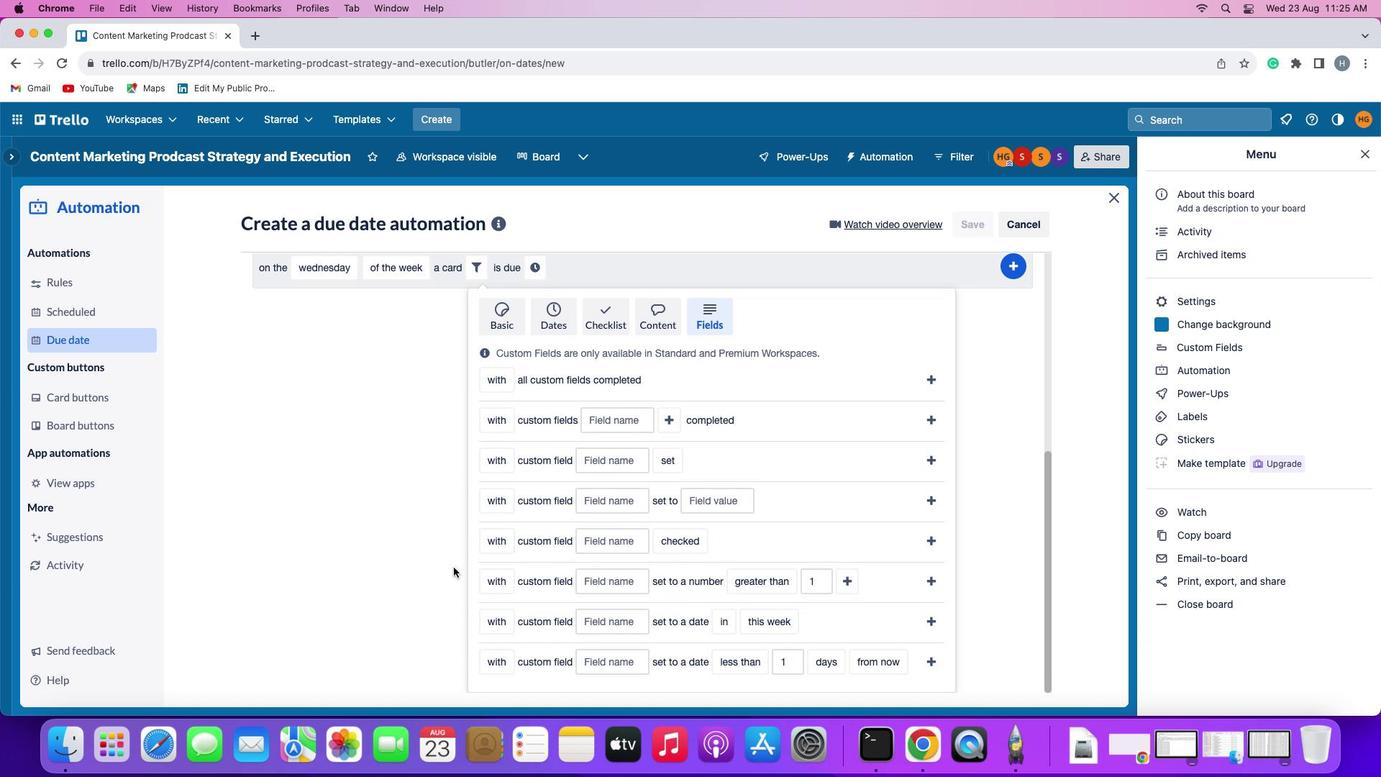 
Action: Mouse moved to (507, 542)
Screenshot: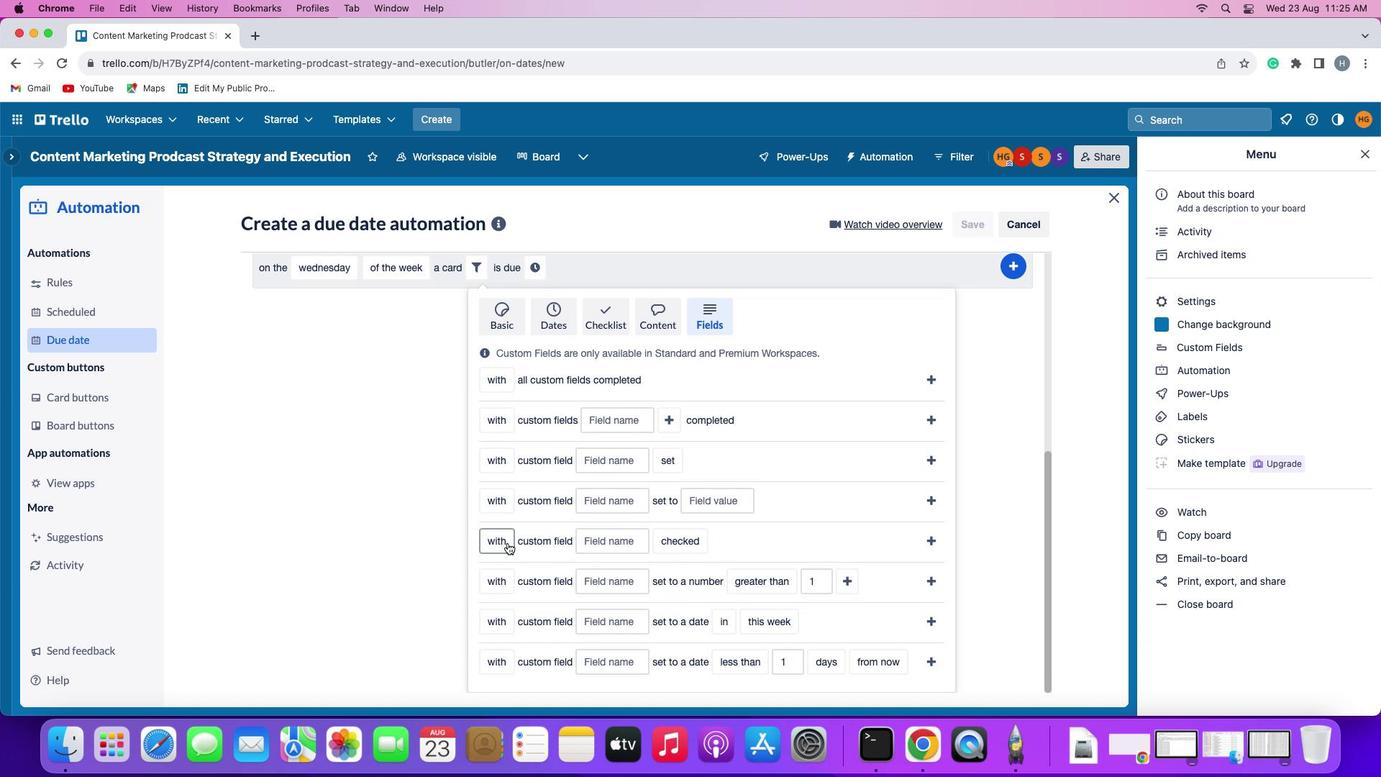 
Action: Mouse pressed left at (507, 542)
Screenshot: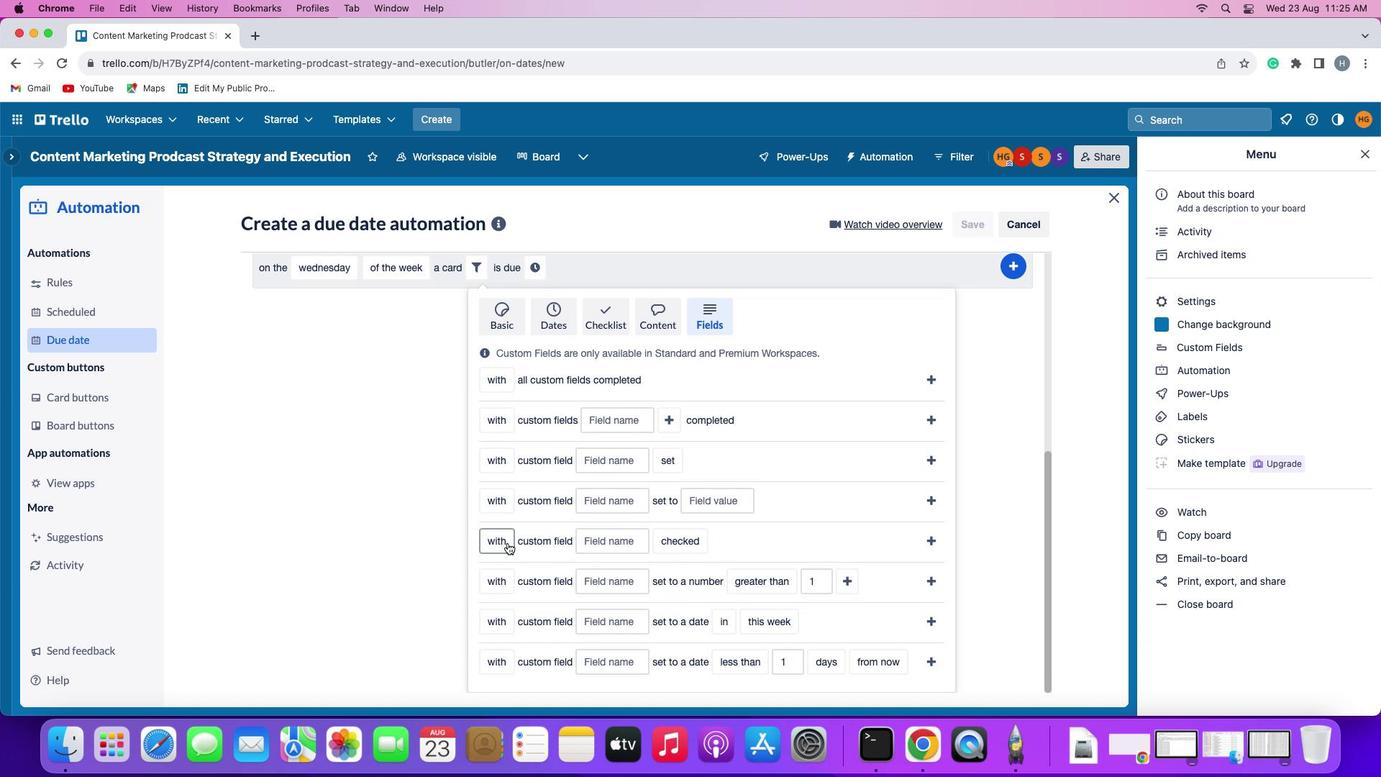 
Action: Mouse moved to (503, 588)
Screenshot: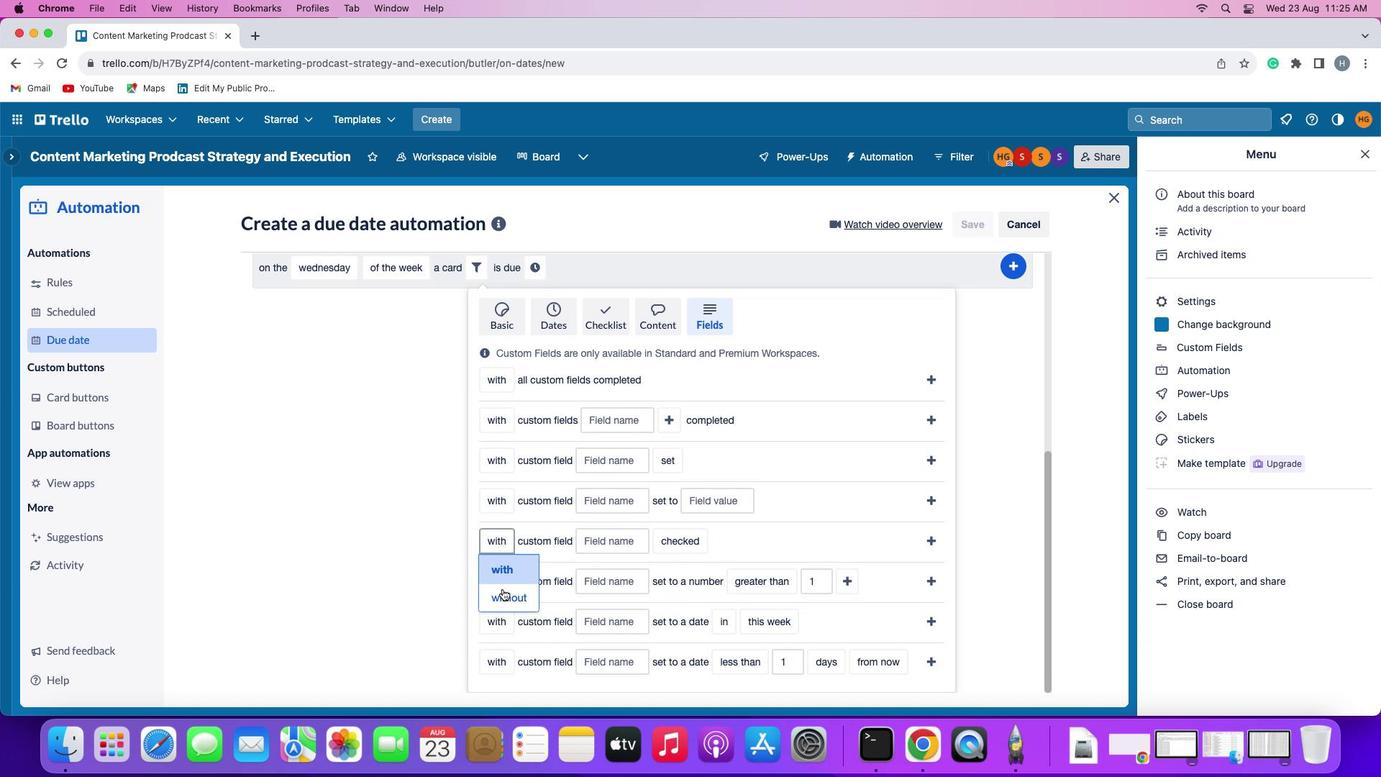 
Action: Mouse pressed left at (503, 588)
Screenshot: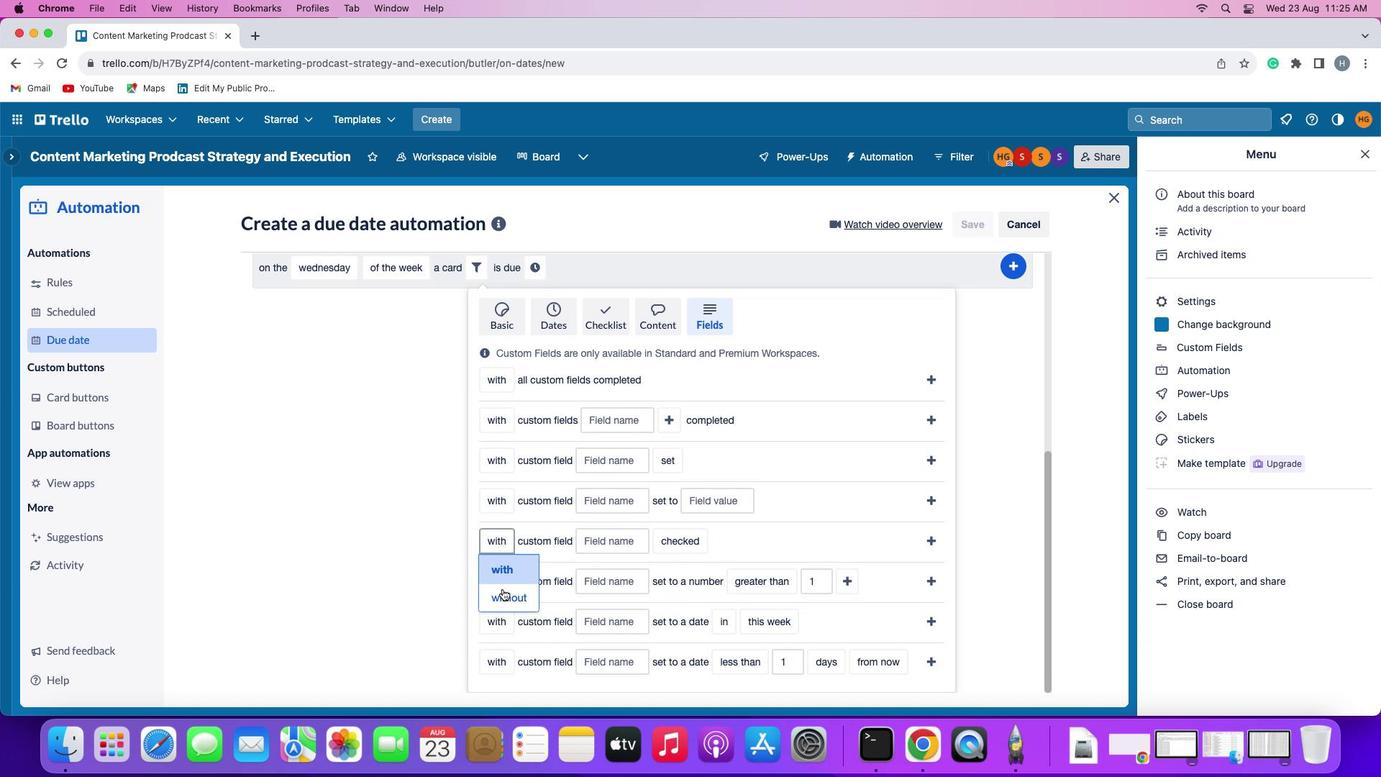 
Action: Mouse moved to (616, 536)
Screenshot: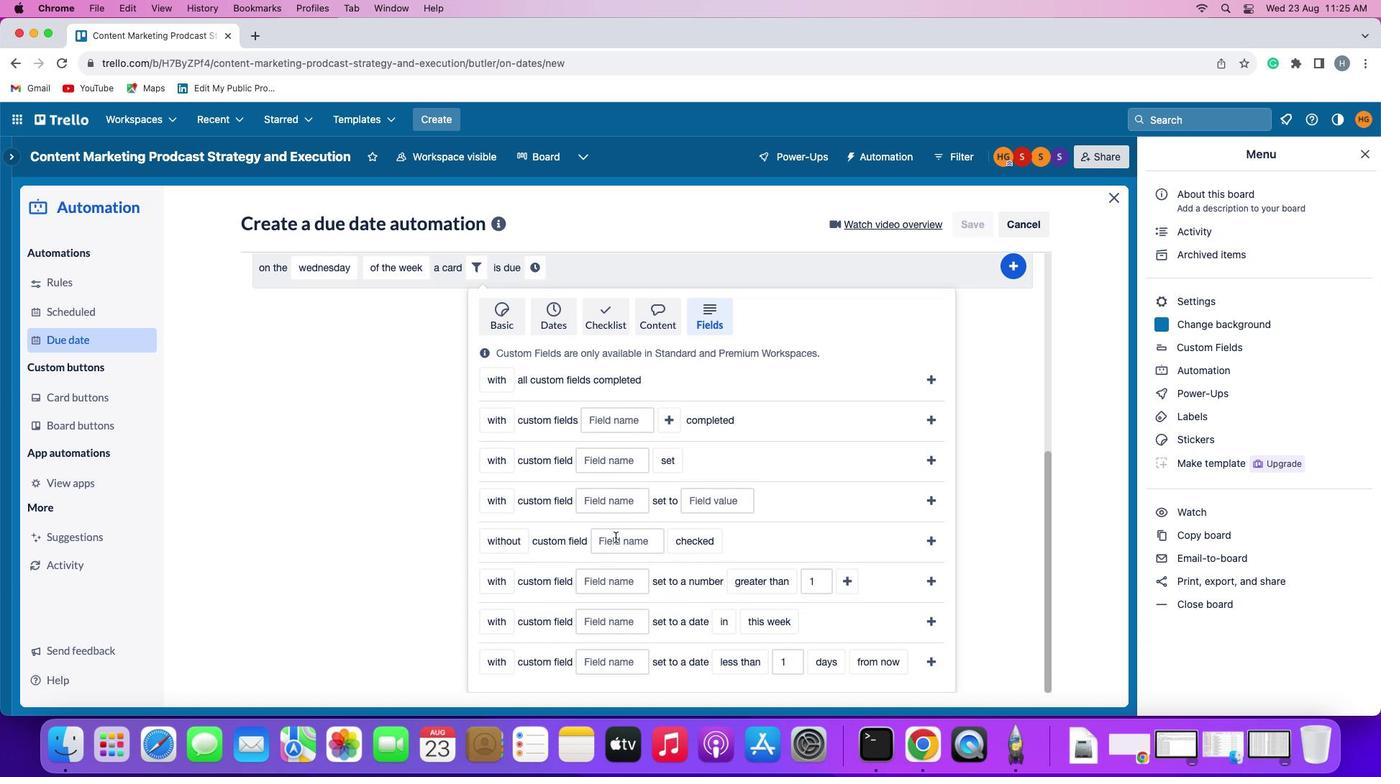
Action: Mouse pressed left at (616, 536)
Screenshot: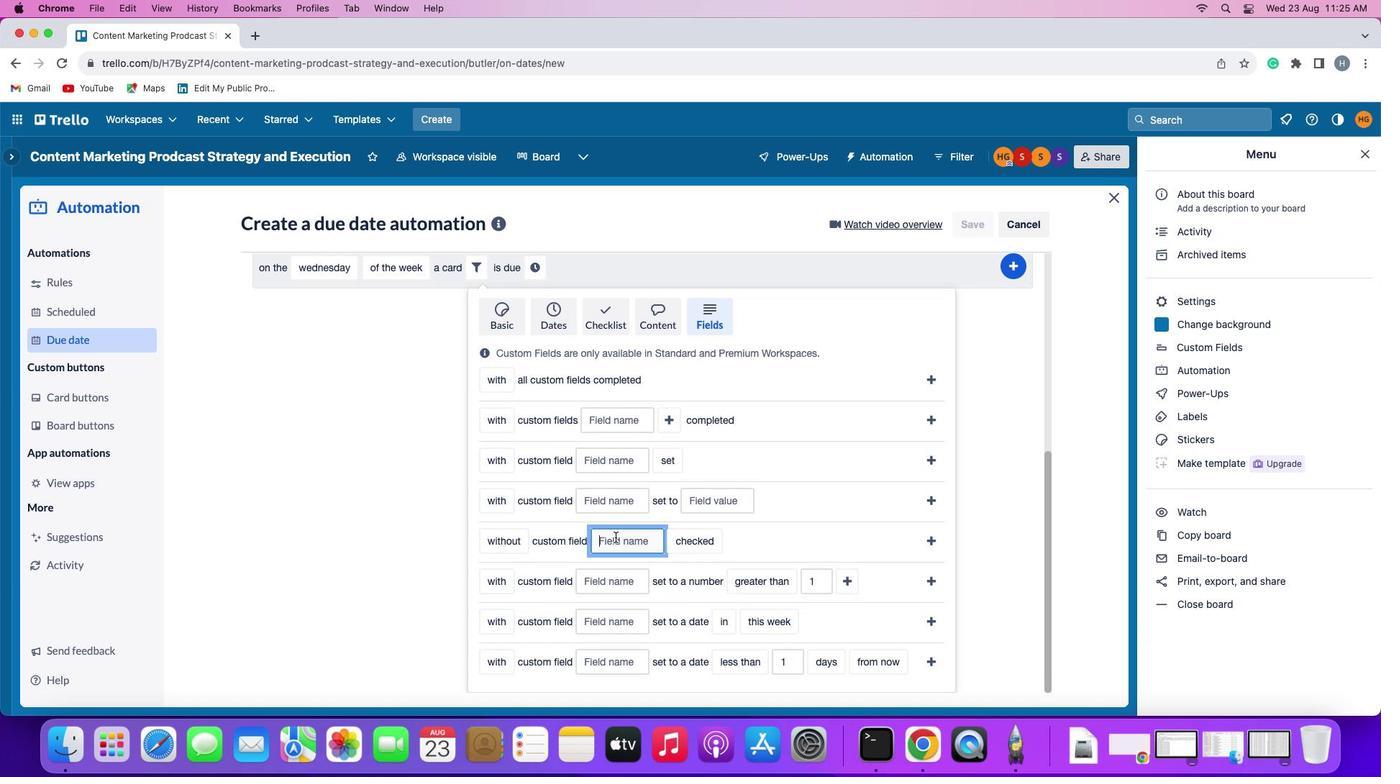
Action: Key pressed Key.shift'R''e''s'
Screenshot: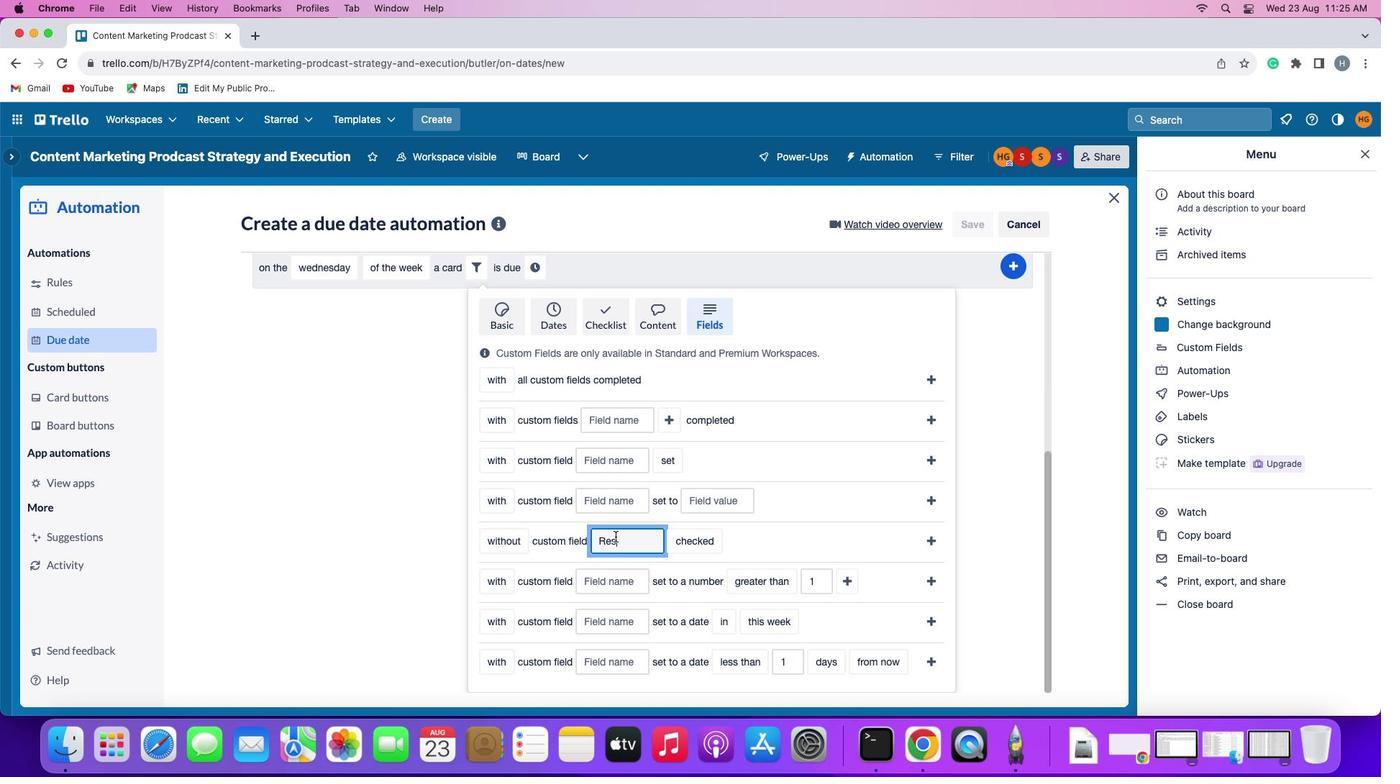 
Action: Mouse moved to (615, 536)
Screenshot: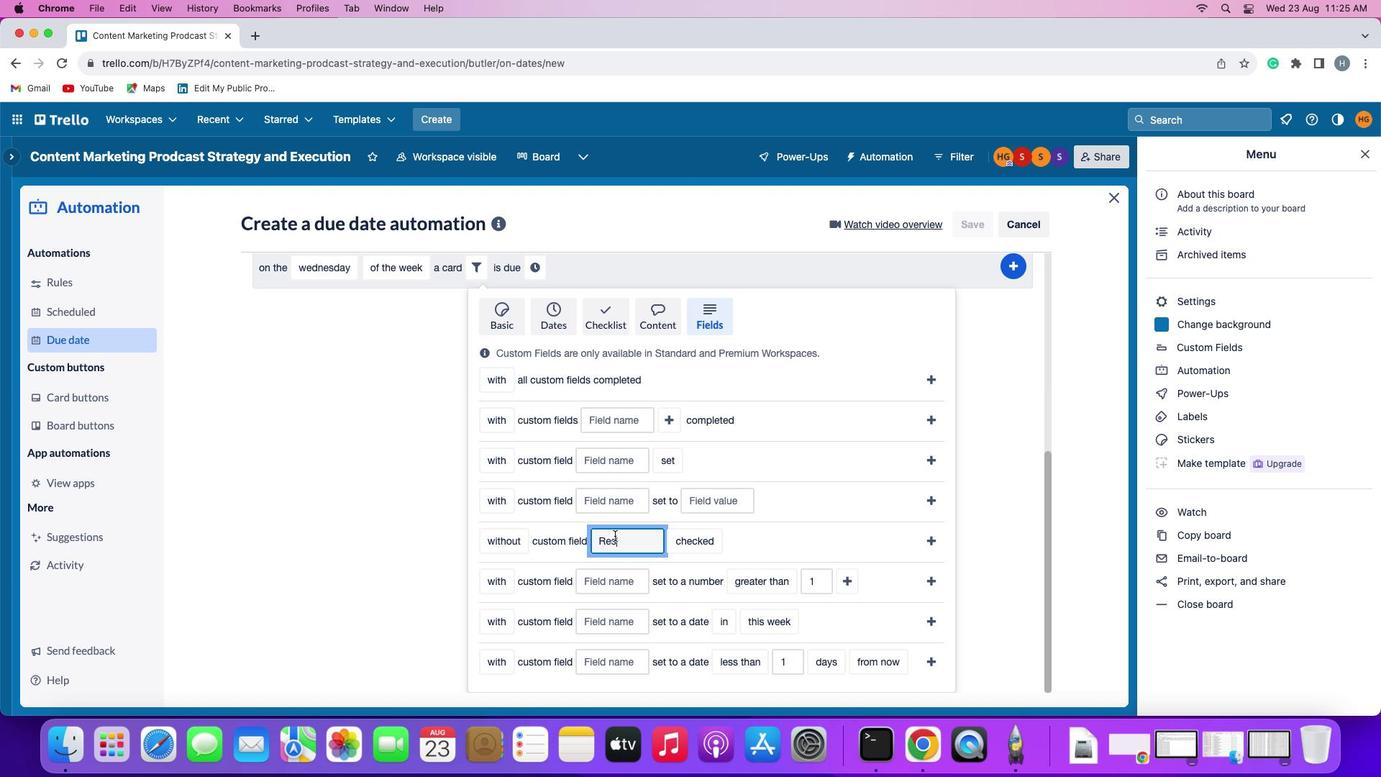 
Action: Key pressed 'u''m''e'
Screenshot: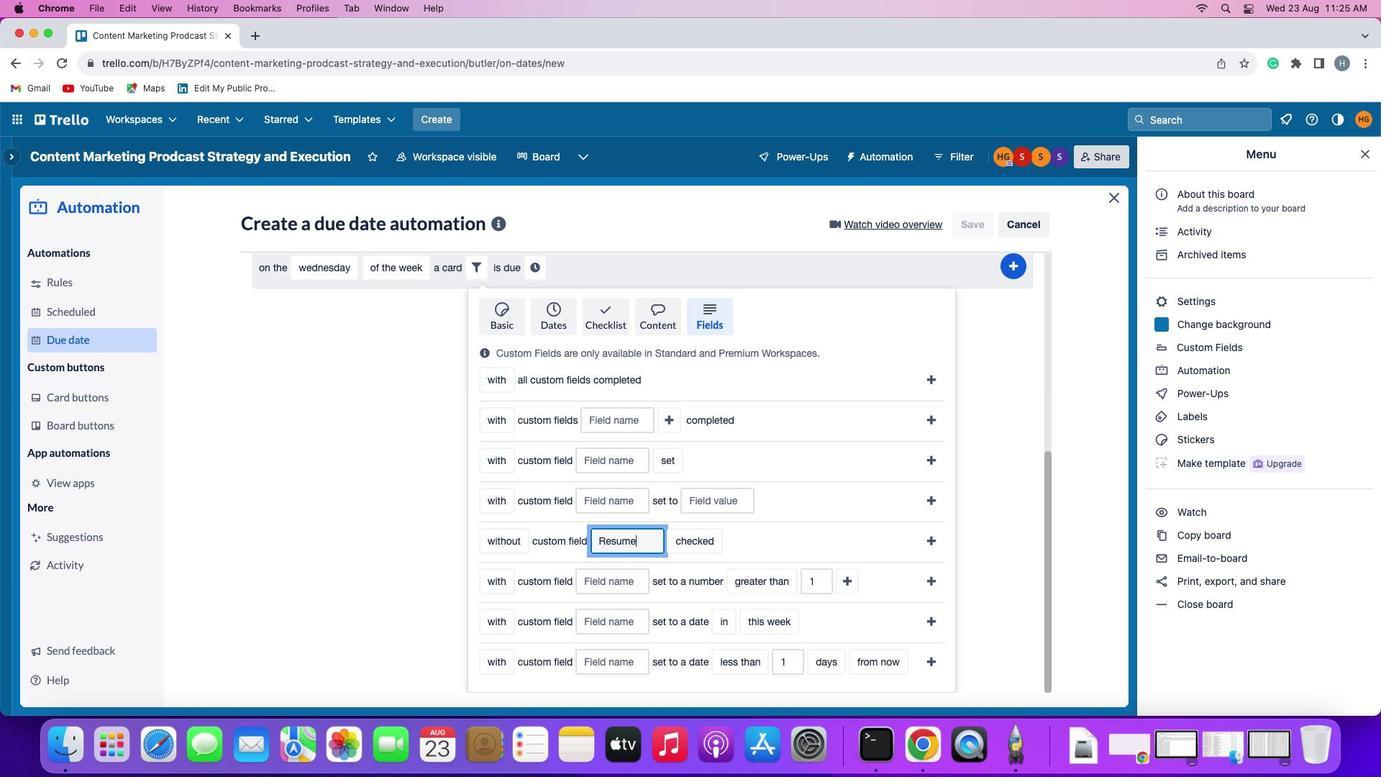 
Action: Mouse moved to (685, 532)
Screenshot: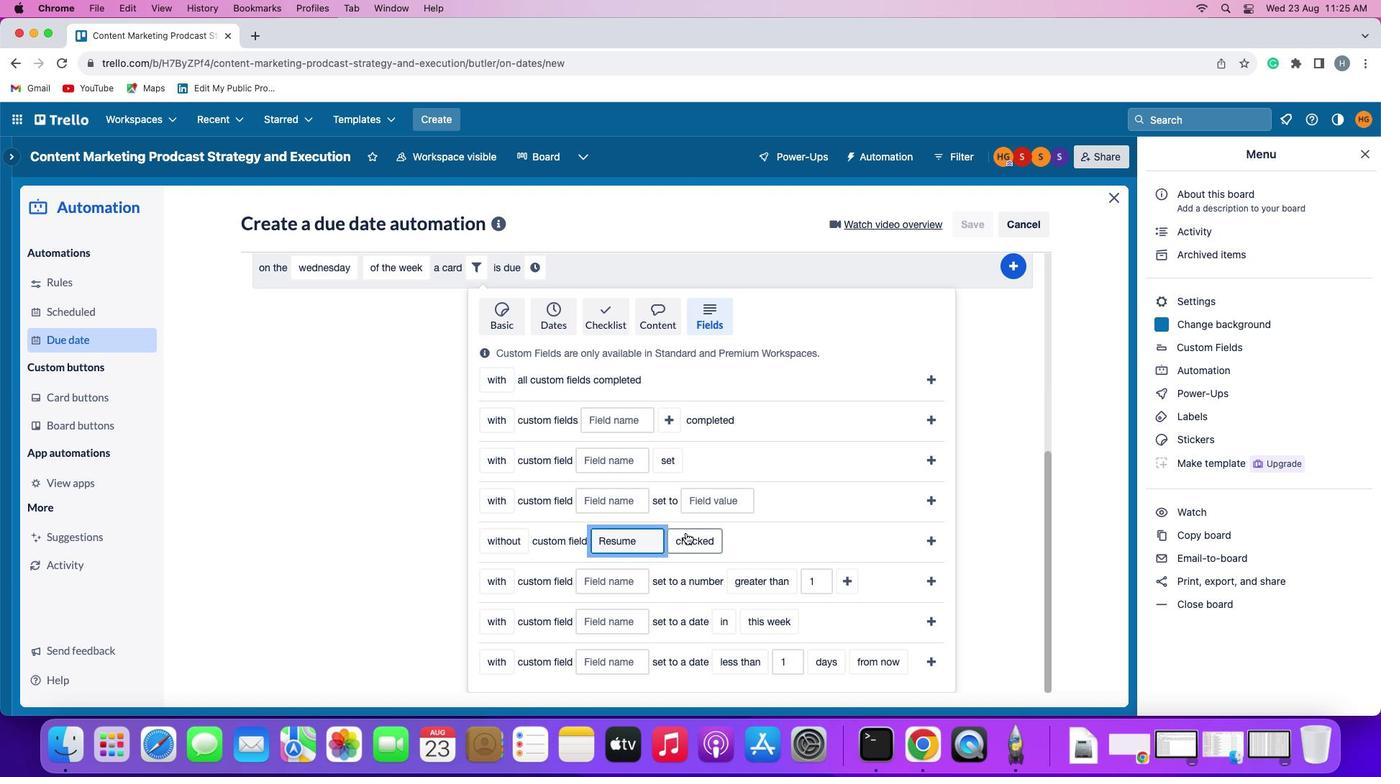 
Action: Mouse pressed left at (685, 532)
Screenshot: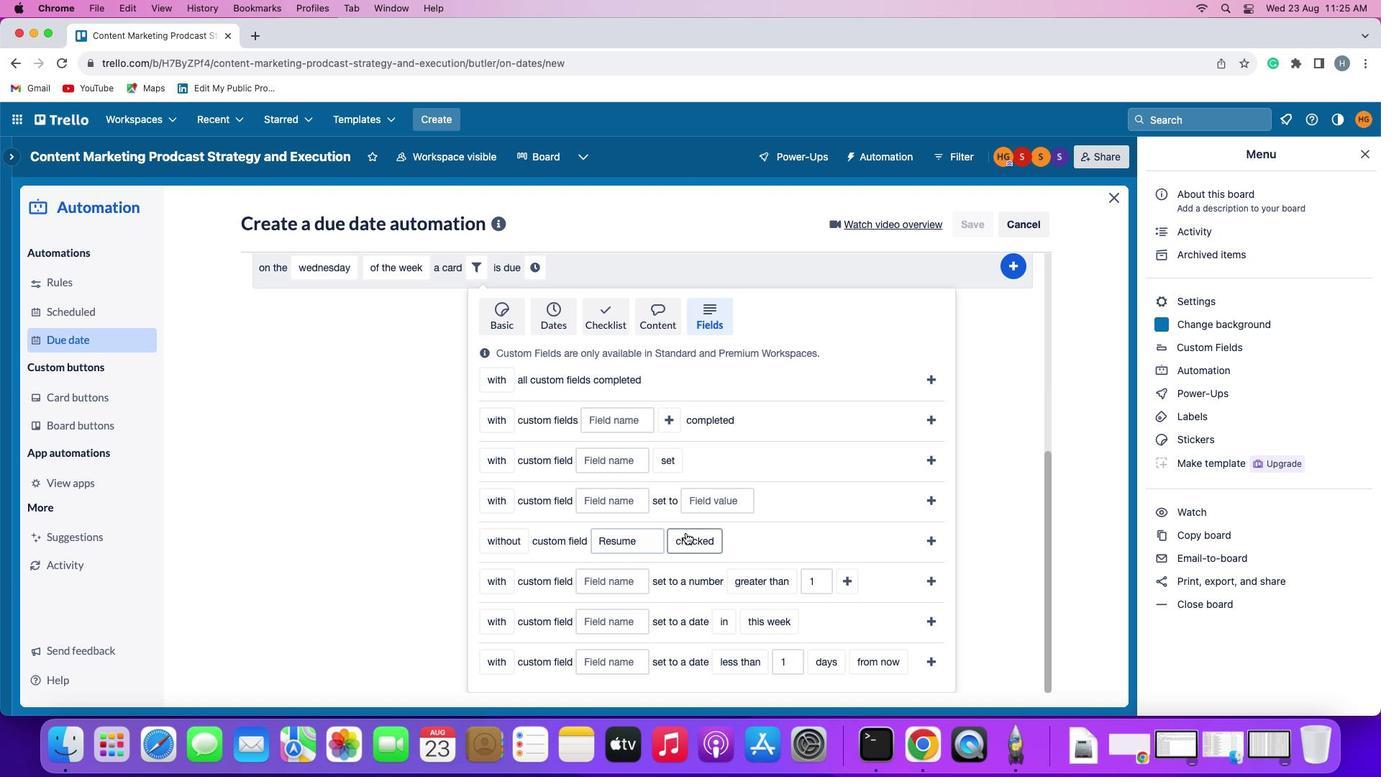 
Action: Mouse moved to (703, 590)
Screenshot: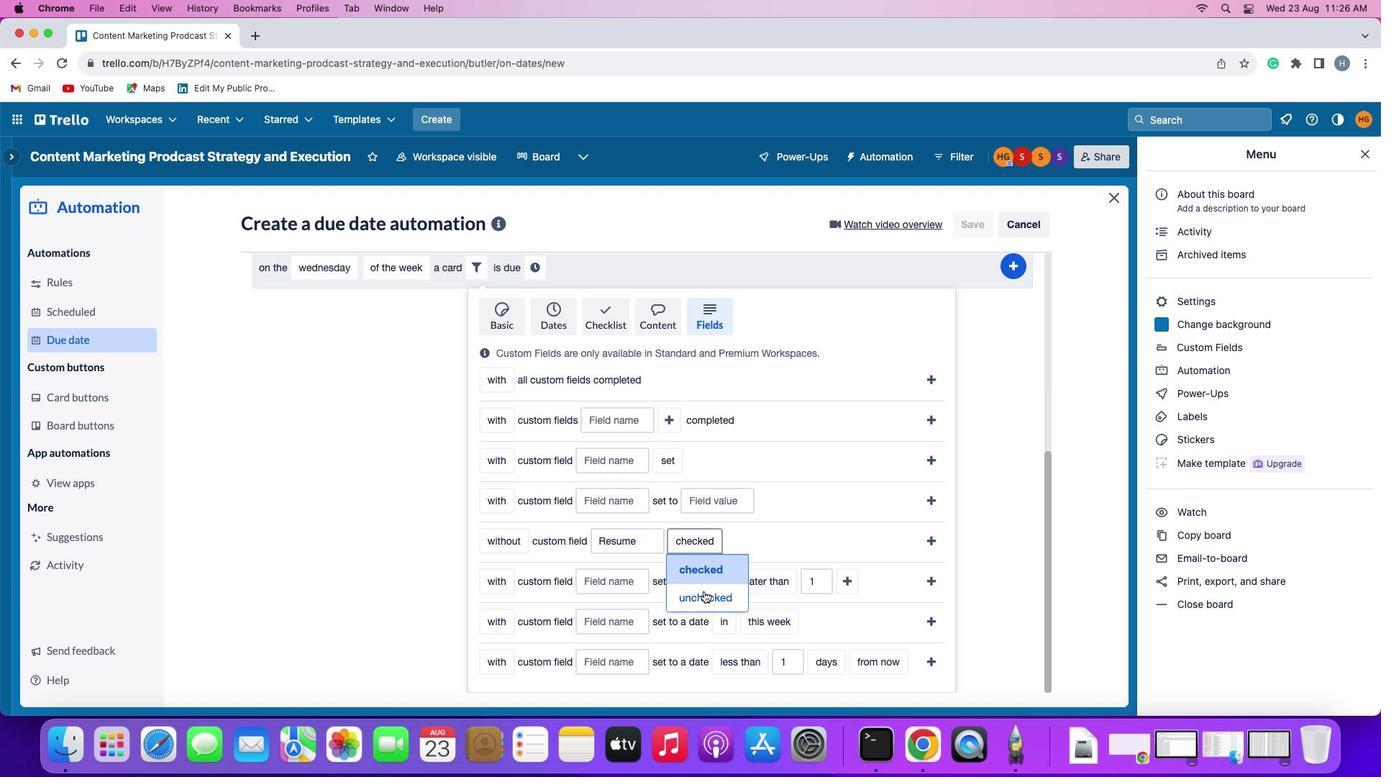 
Action: Mouse pressed left at (703, 590)
Screenshot: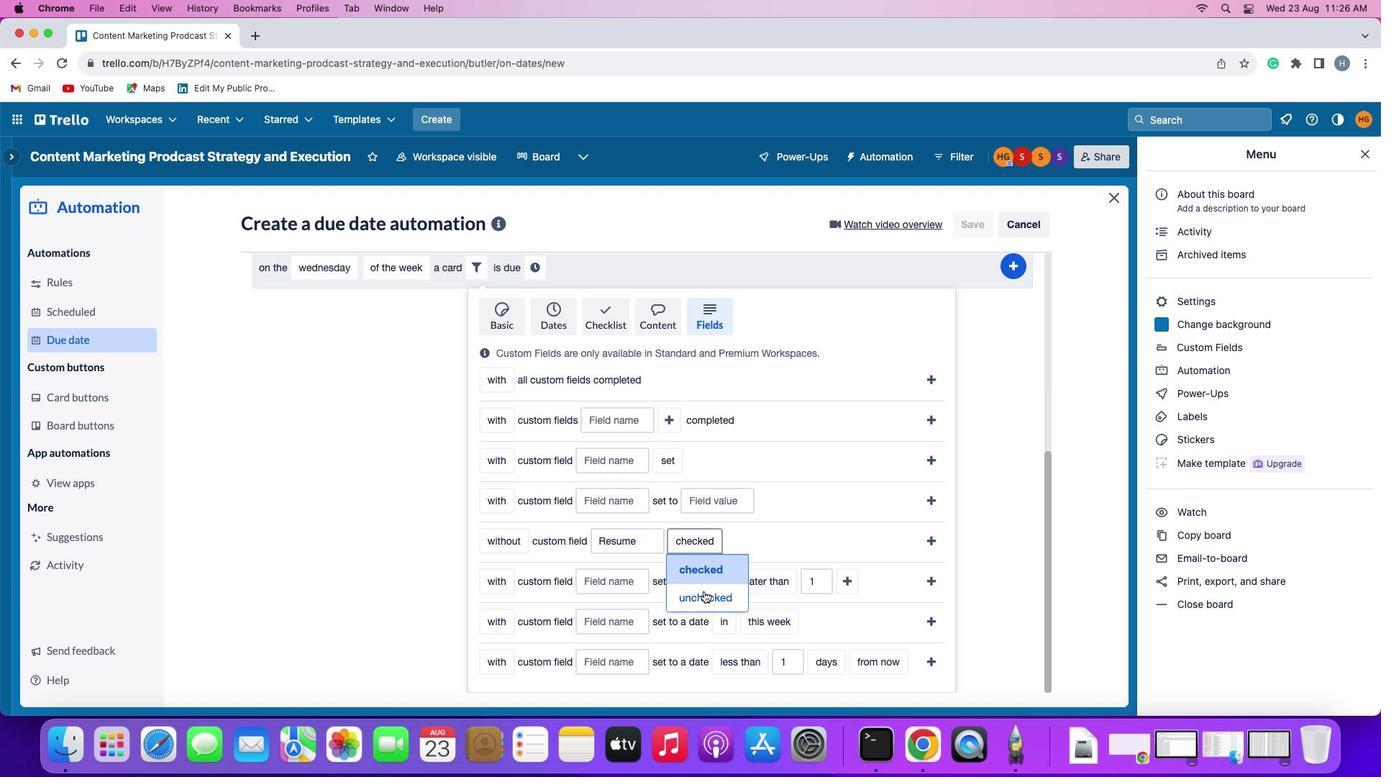 
Action: Mouse moved to (937, 536)
Screenshot: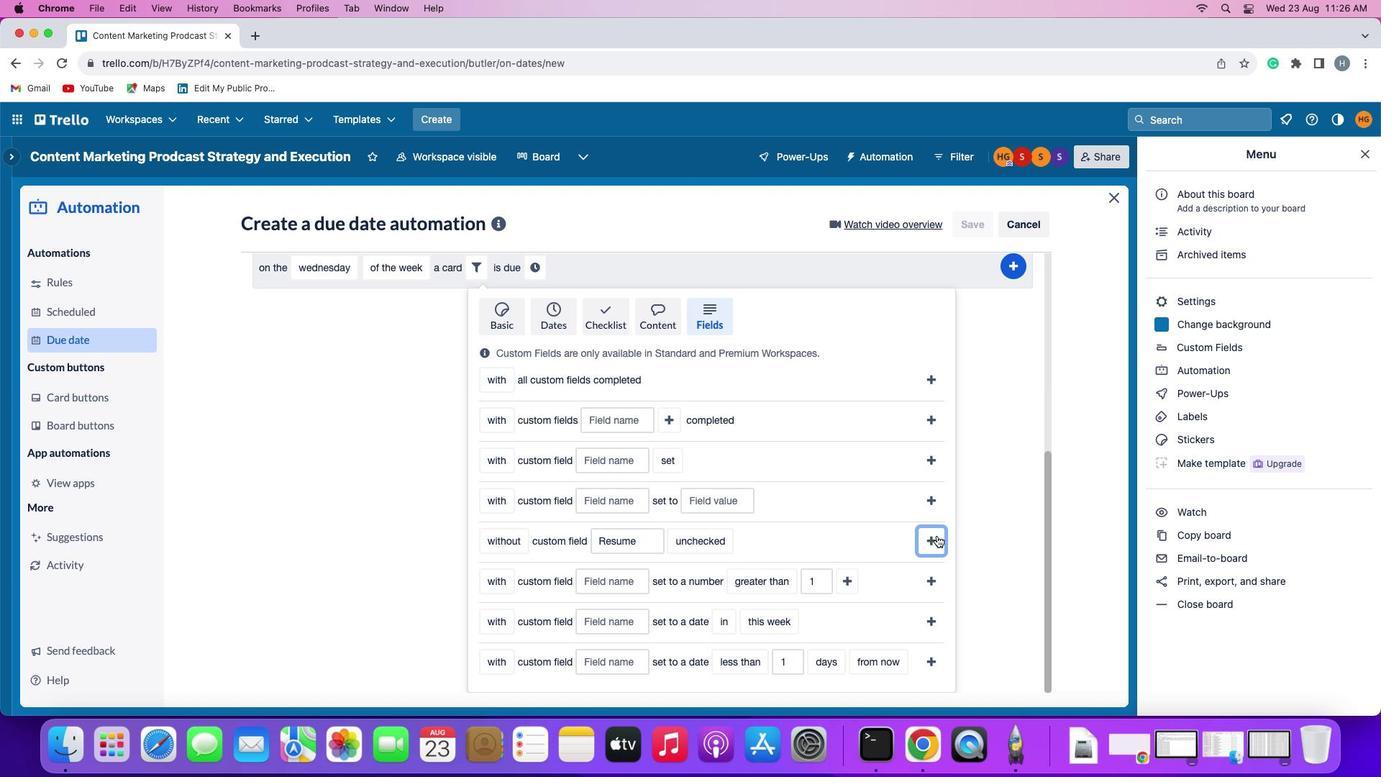 
Action: Mouse pressed left at (937, 536)
Screenshot: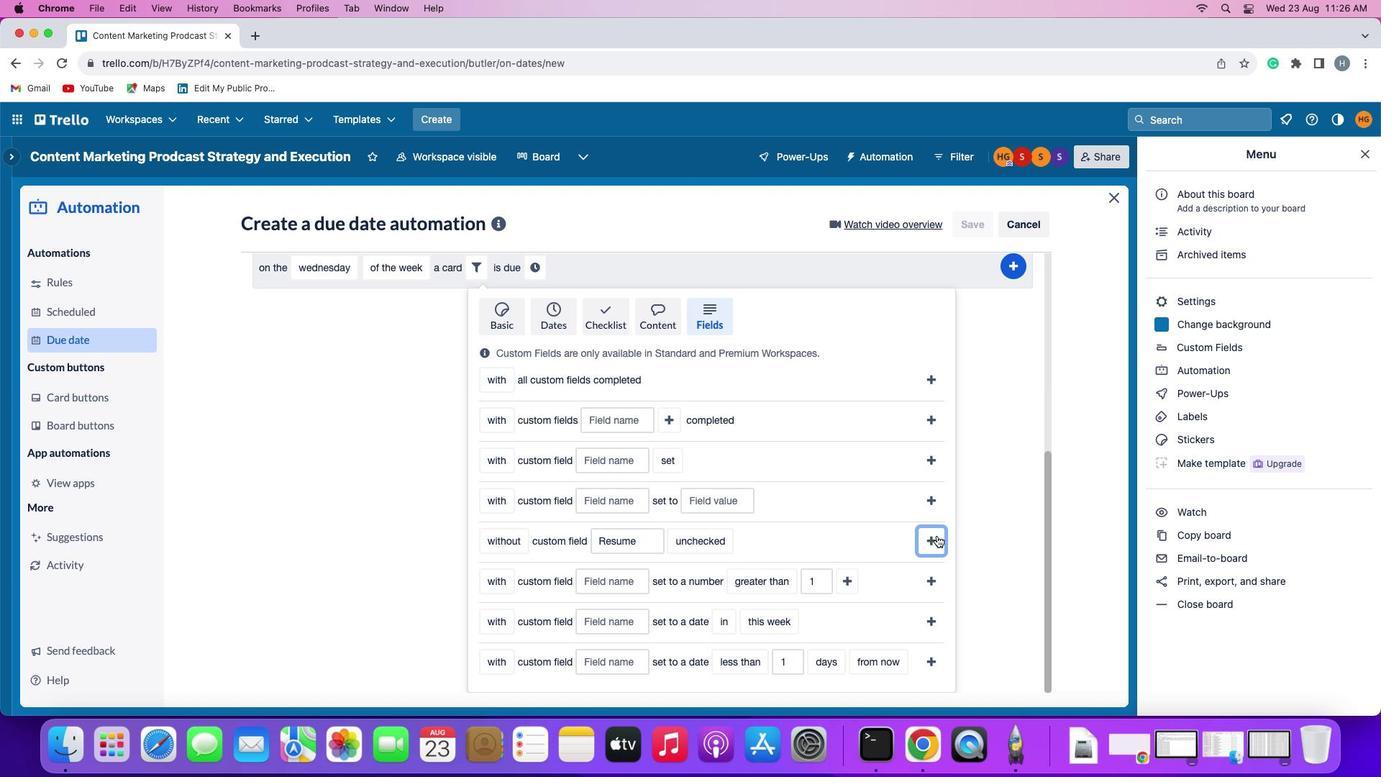 
Action: Mouse moved to (769, 626)
Screenshot: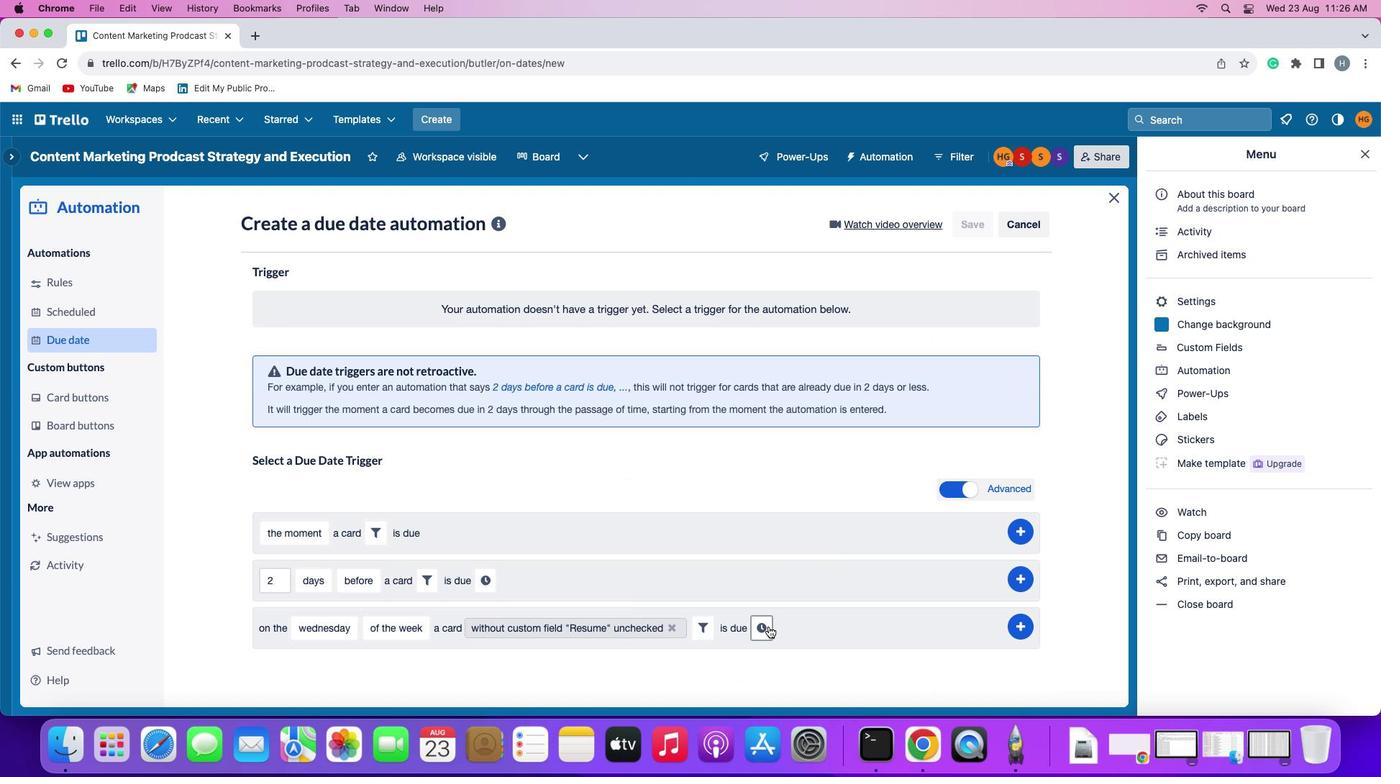 
Action: Mouse pressed left at (769, 626)
Screenshot: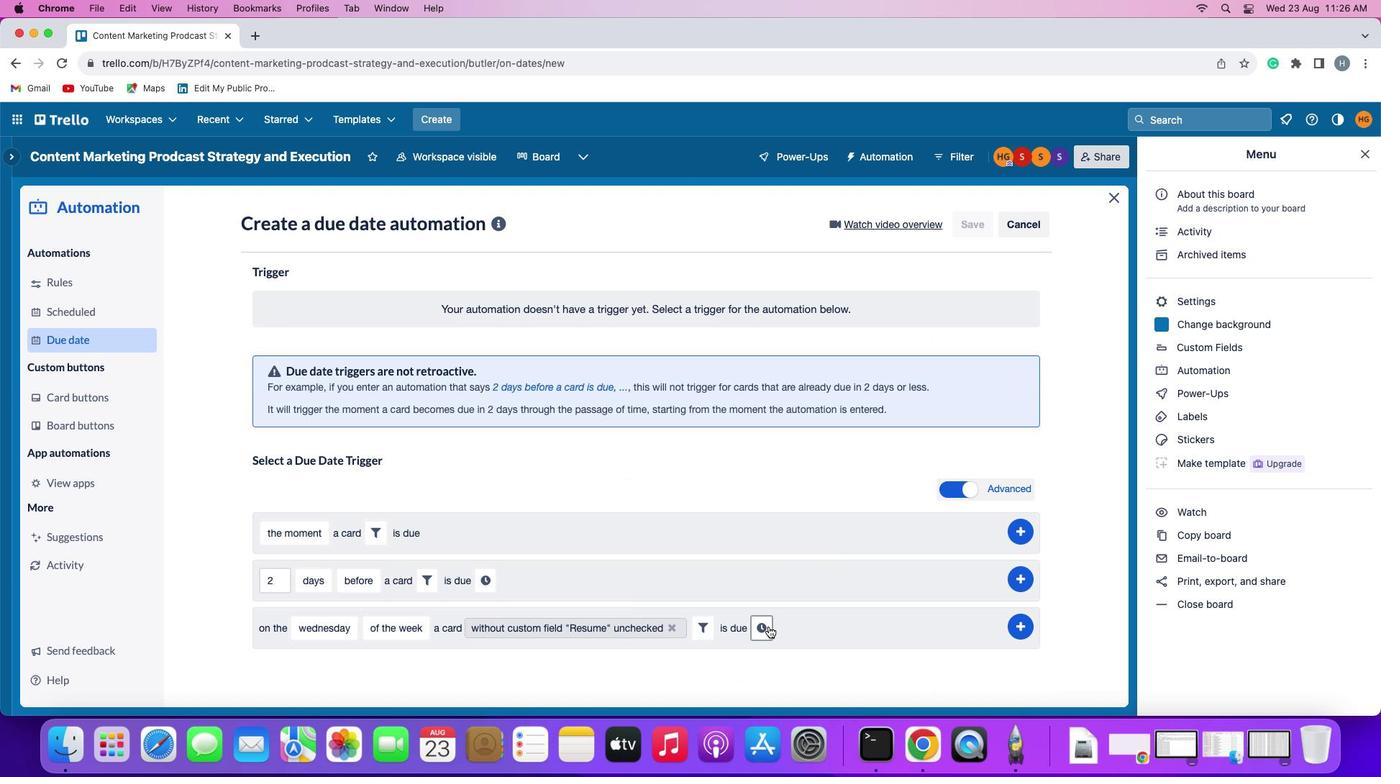 
Action: Mouse moved to (827, 630)
Screenshot: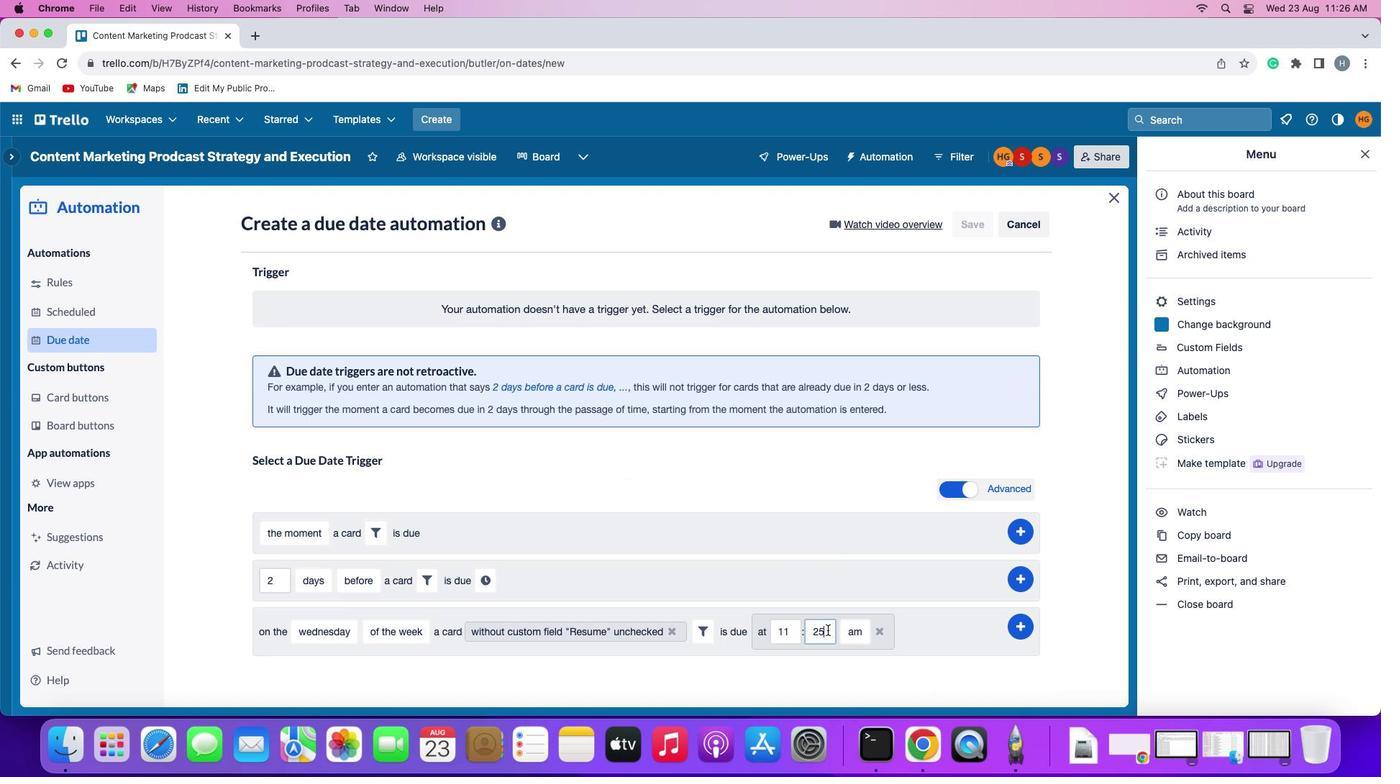 
Action: Mouse pressed left at (827, 630)
Screenshot: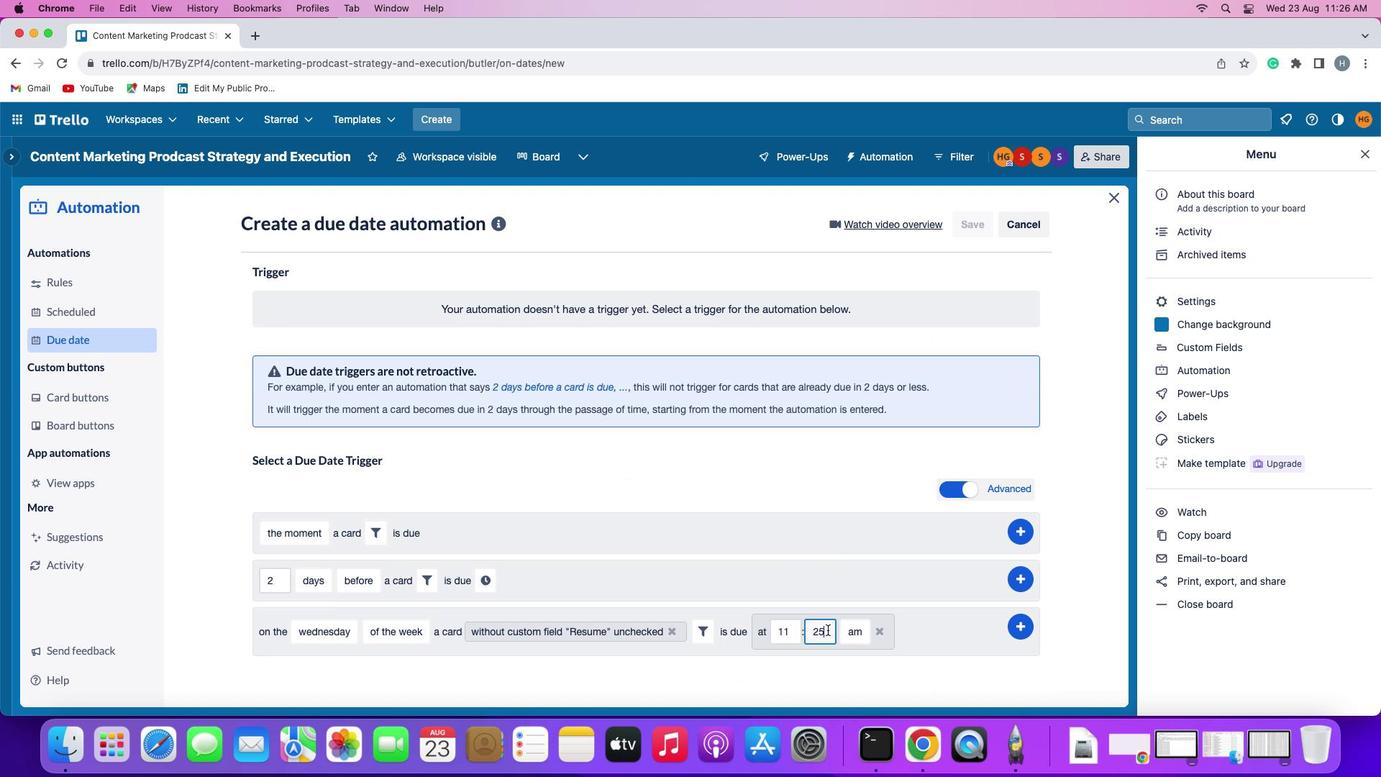 
Action: Mouse moved to (828, 630)
Screenshot: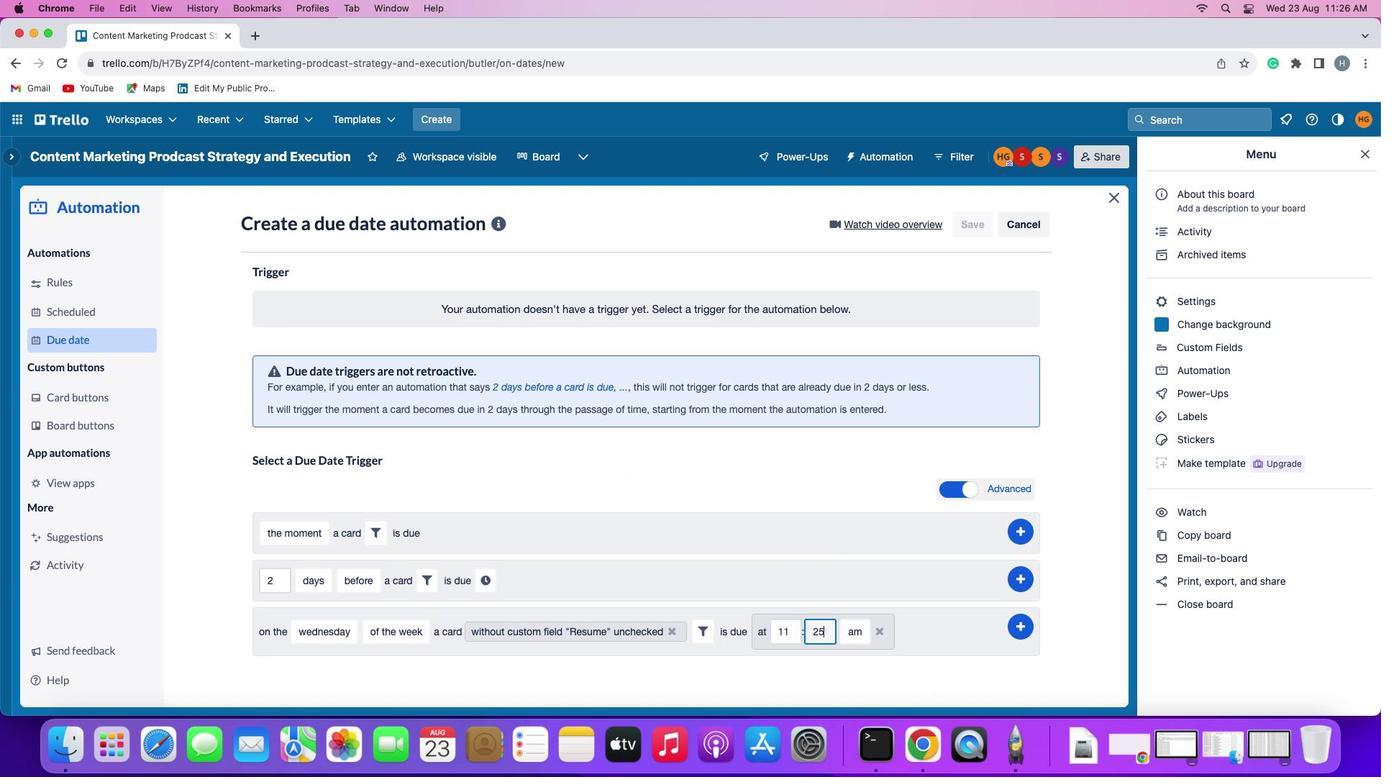 
Action: Key pressed Key.backspaceKey.backspace
Screenshot: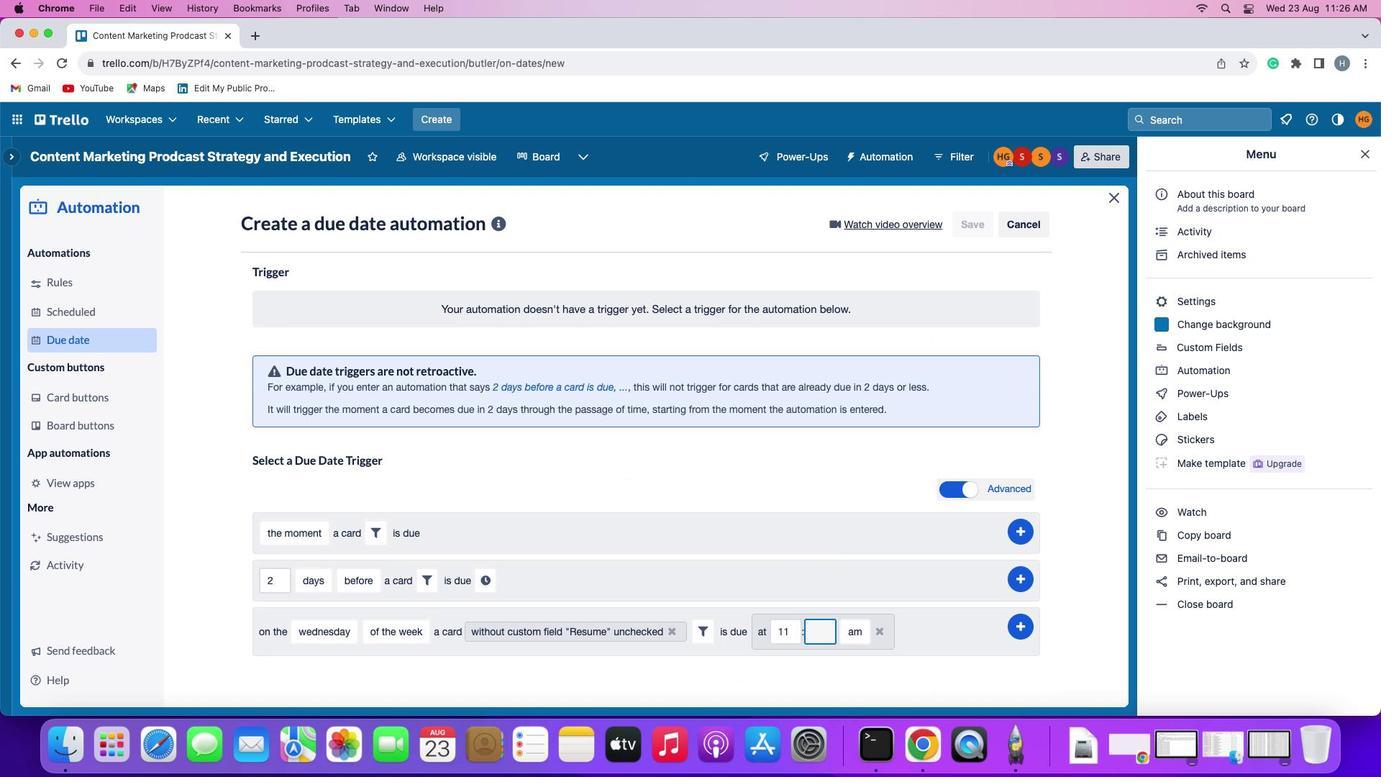 
Action: Mouse moved to (828, 630)
Screenshot: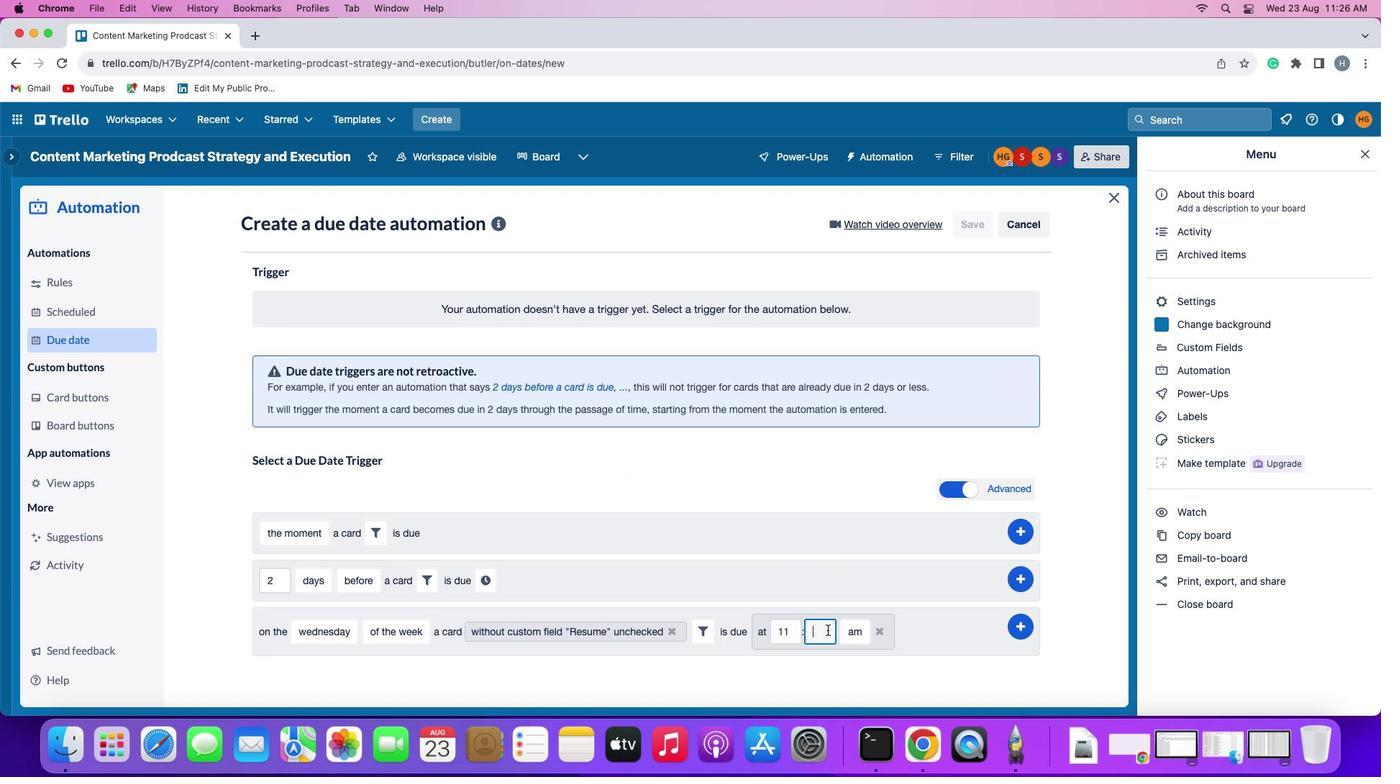 
Action: Key pressed '0''0'
Screenshot: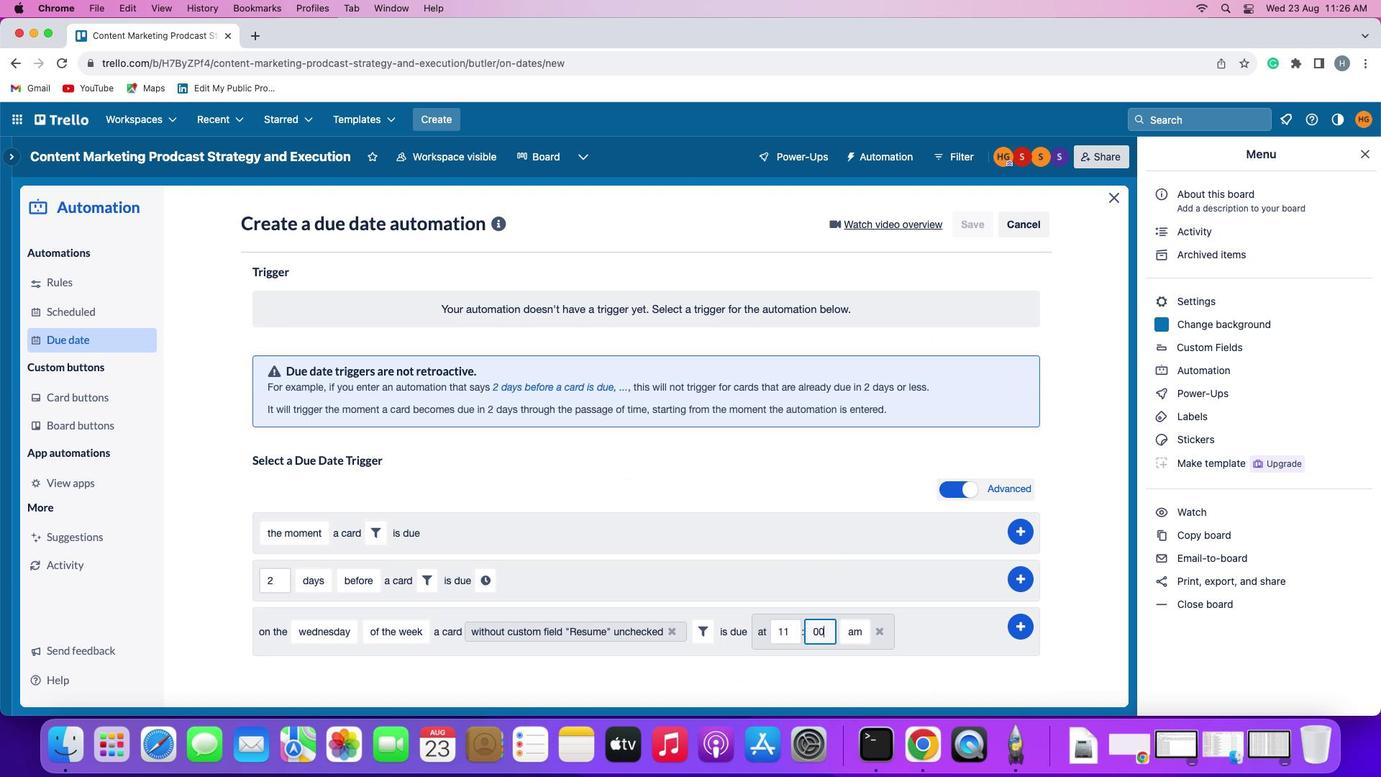 
Action: Mouse moved to (1024, 624)
Screenshot: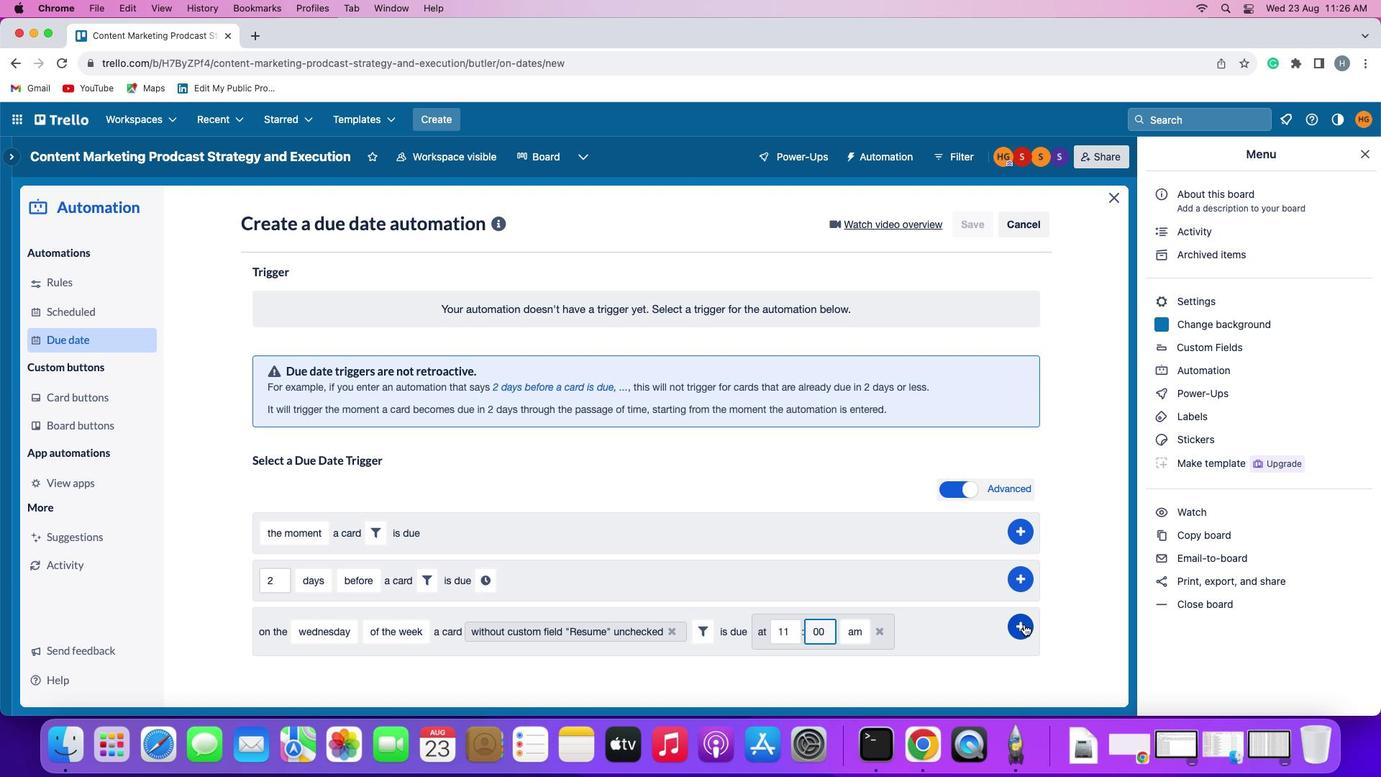 
Action: Mouse pressed left at (1024, 624)
Screenshot: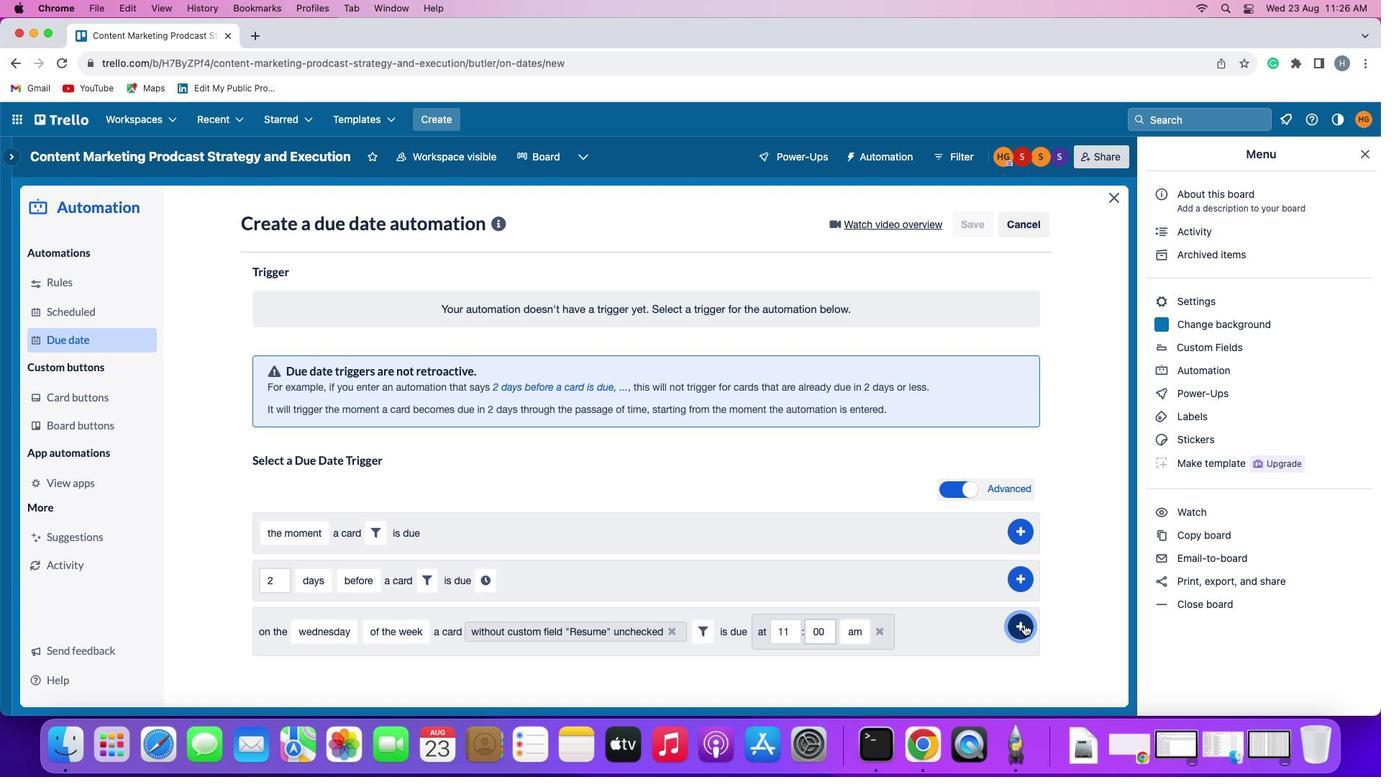 
Action: Mouse moved to (1066, 505)
Screenshot: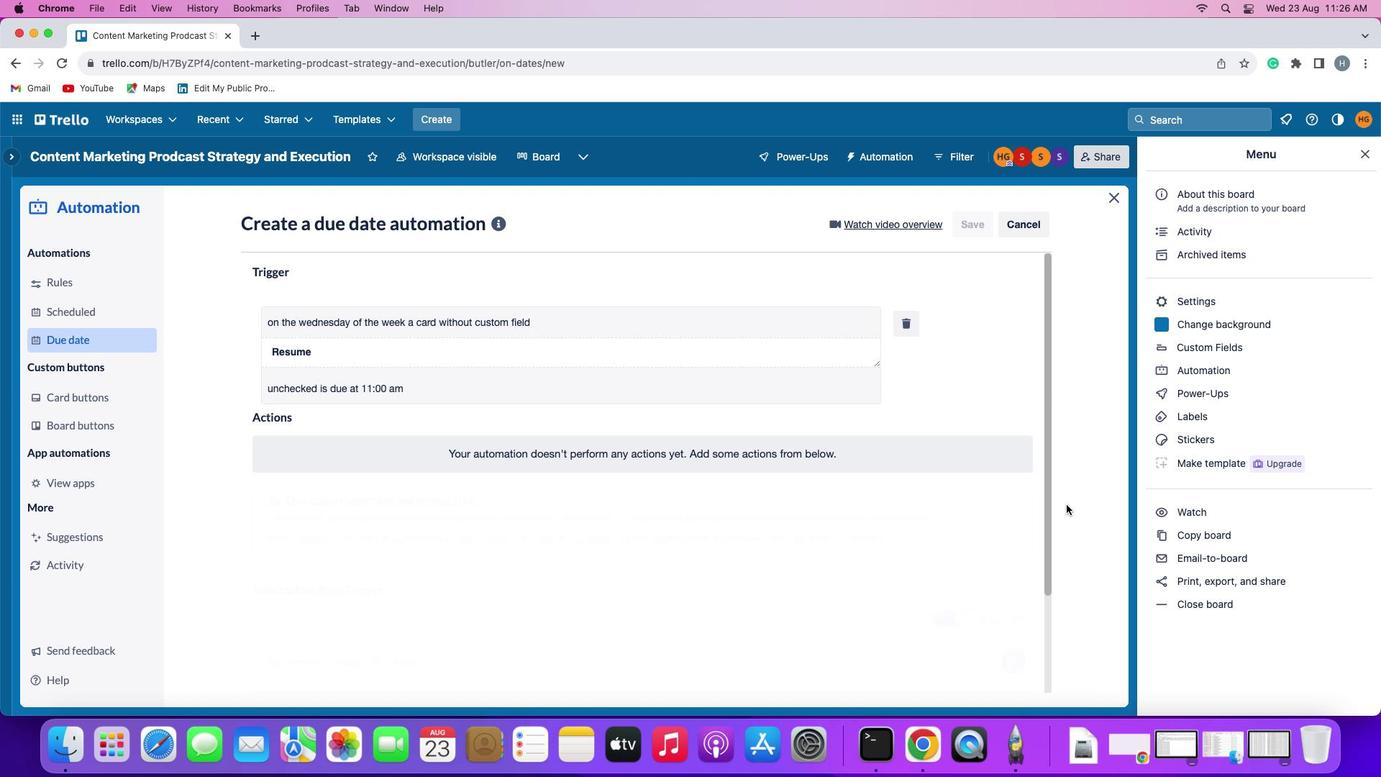 
